 Task: Check the sale-to-list ratio of new carpet in the last 5 years.
Action: Mouse moved to (1111, 242)
Screenshot: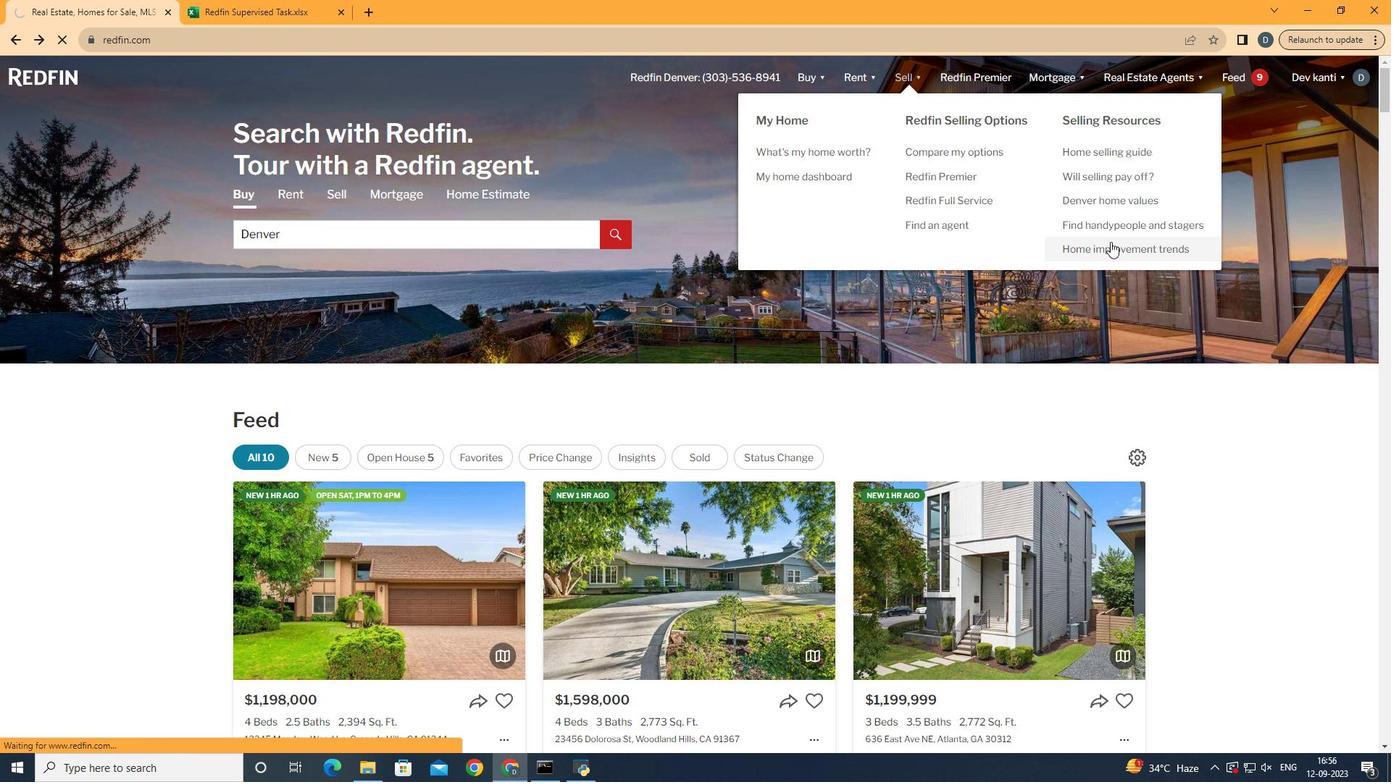 
Action: Mouse pressed left at (1111, 242)
Screenshot: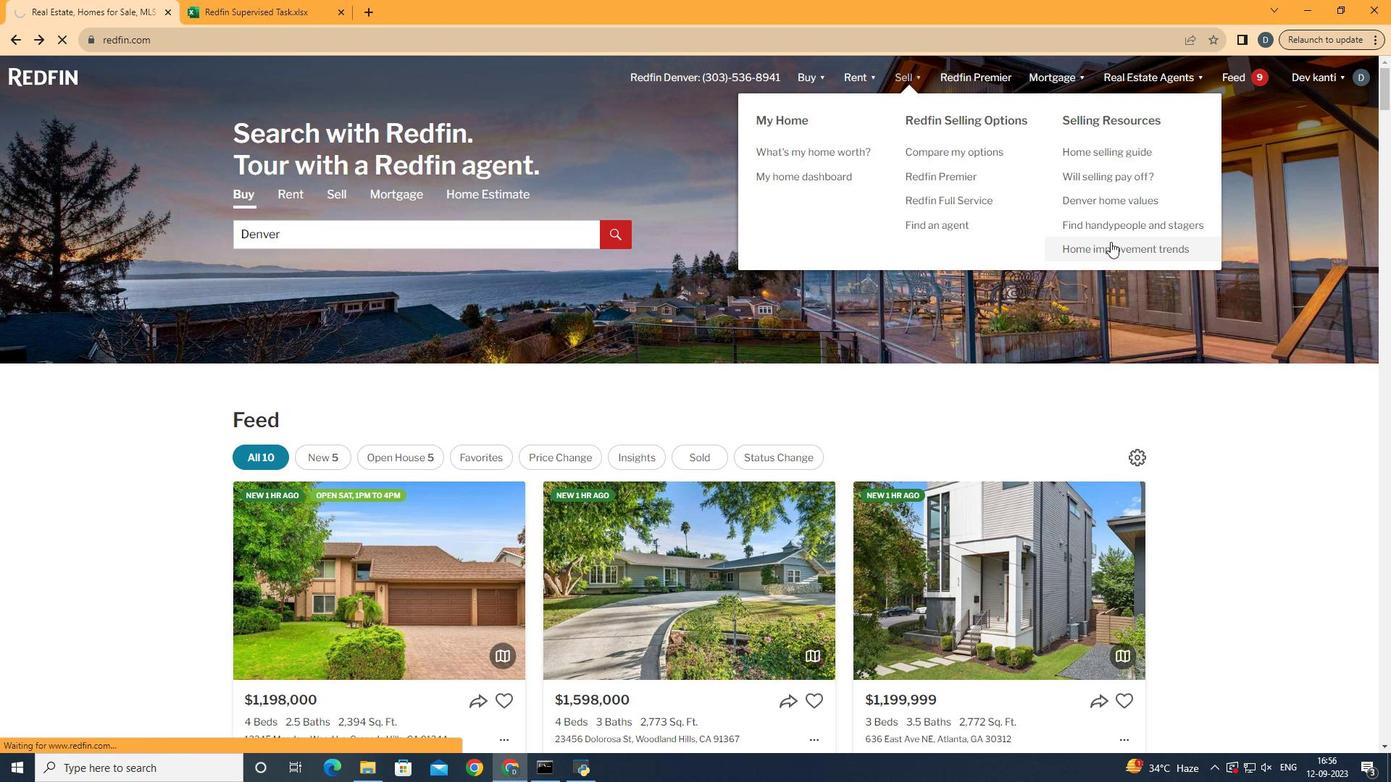 
Action: Mouse moved to (342, 281)
Screenshot: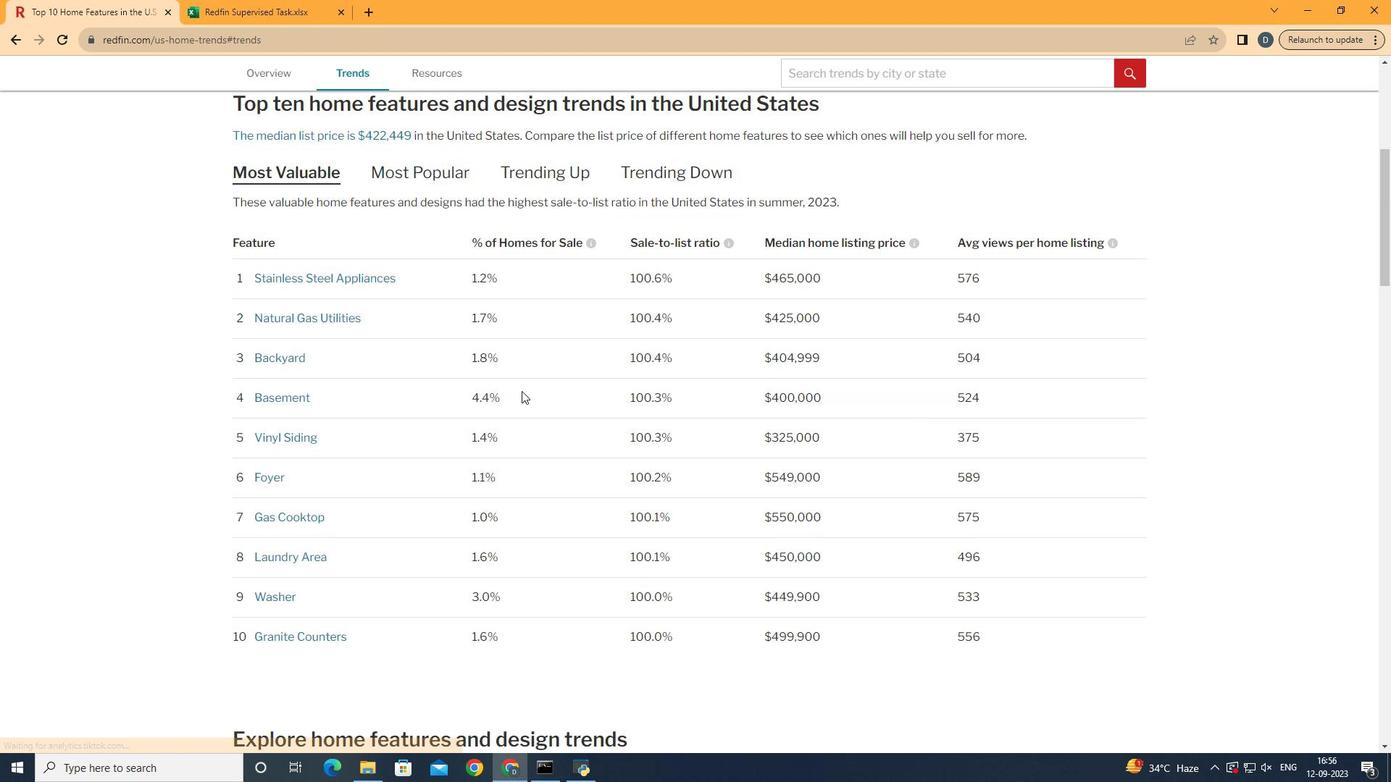 
Action: Mouse pressed left at (342, 281)
Screenshot: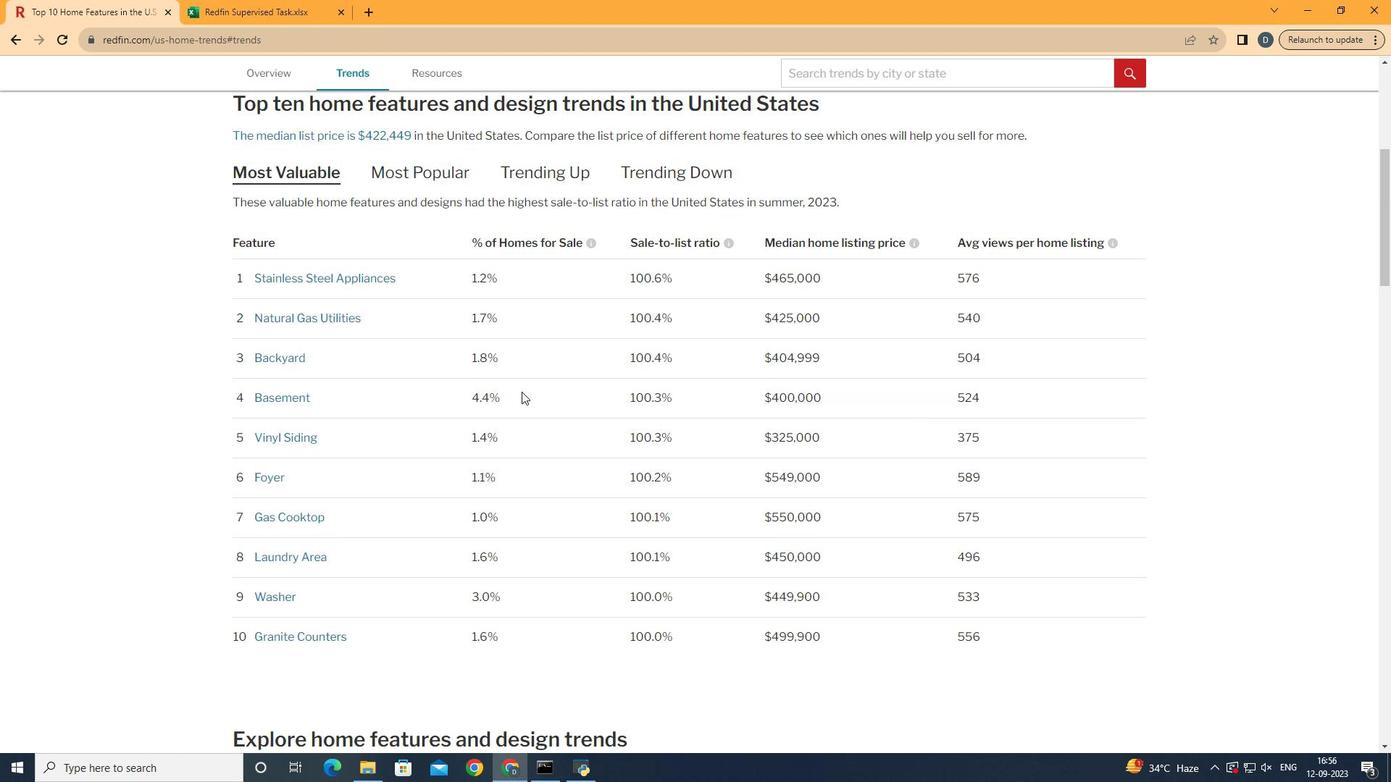 
Action: Mouse moved to (521, 392)
Screenshot: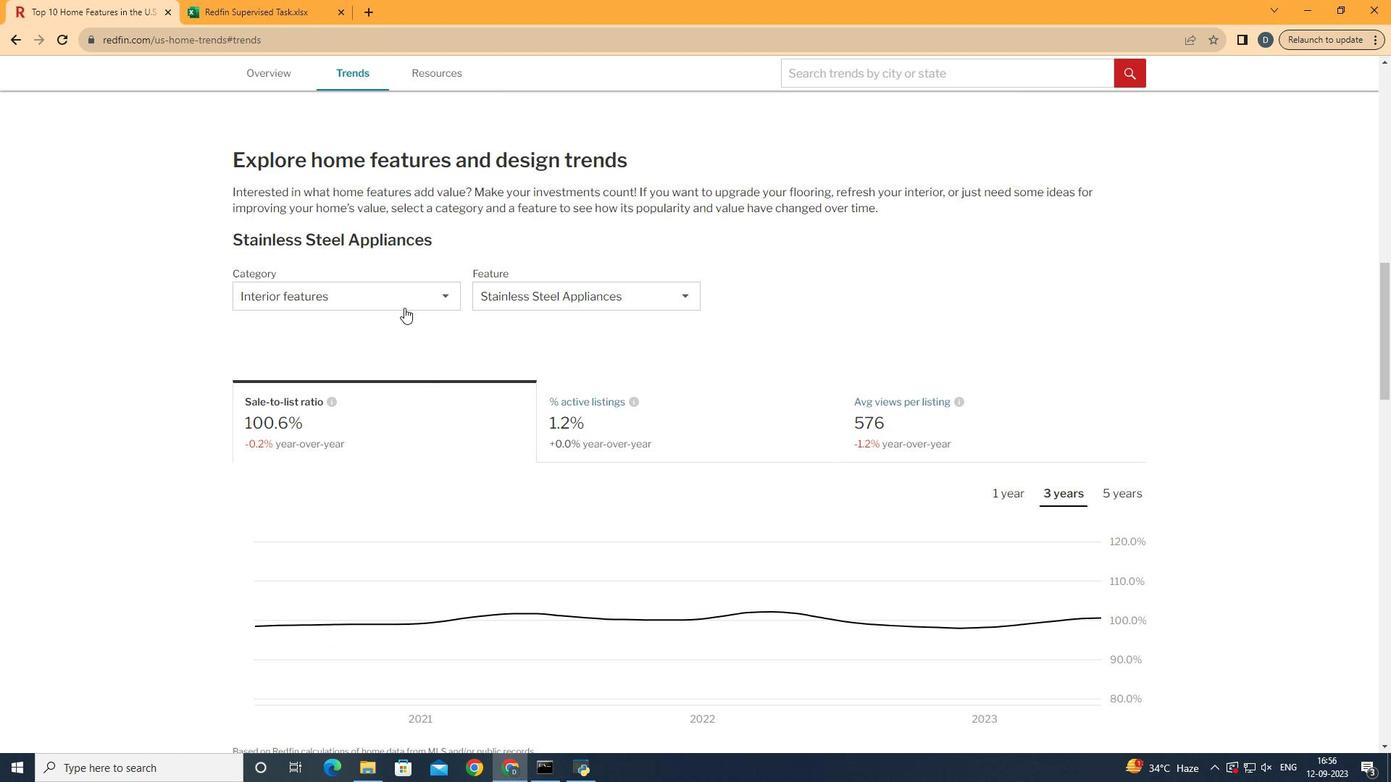 
Action: Mouse scrolled (521, 391) with delta (0, 0)
Screenshot: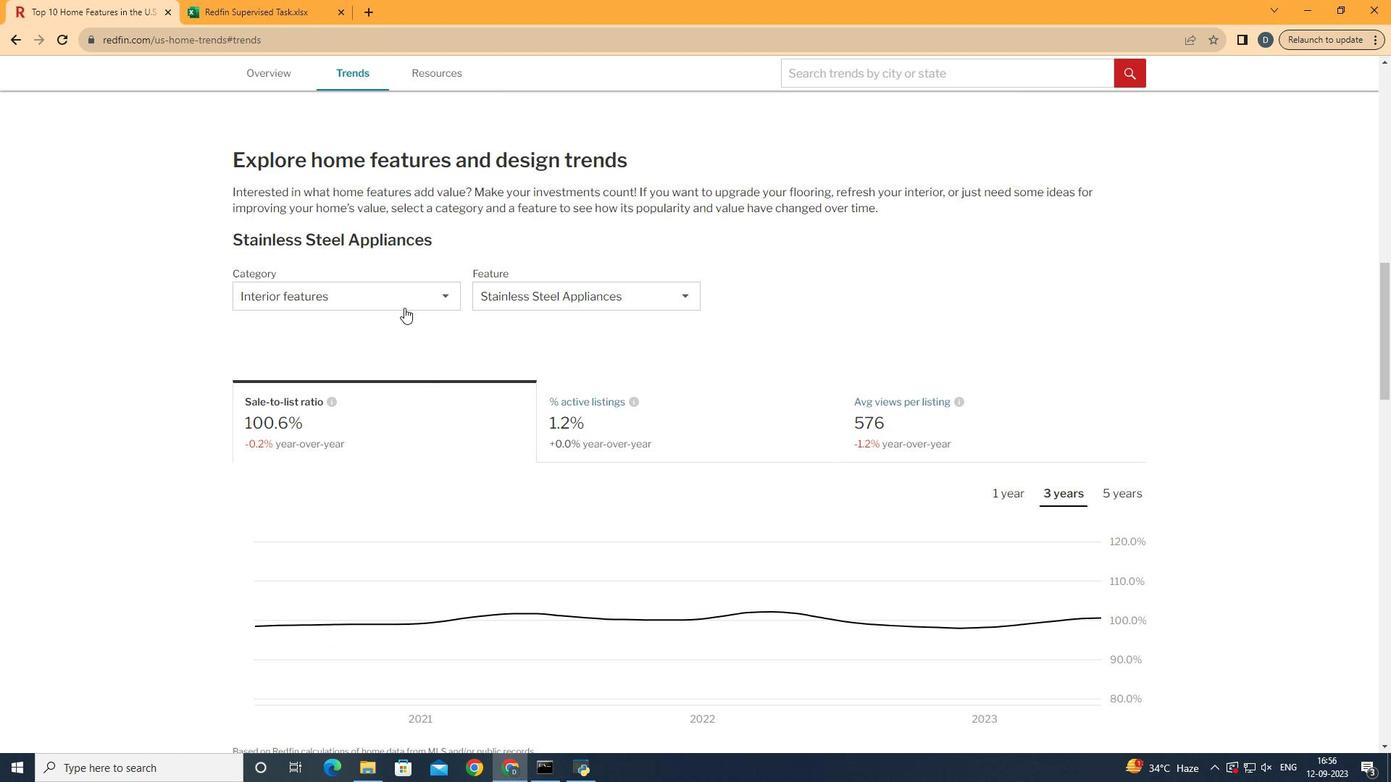
Action: Mouse moved to (524, 393)
Screenshot: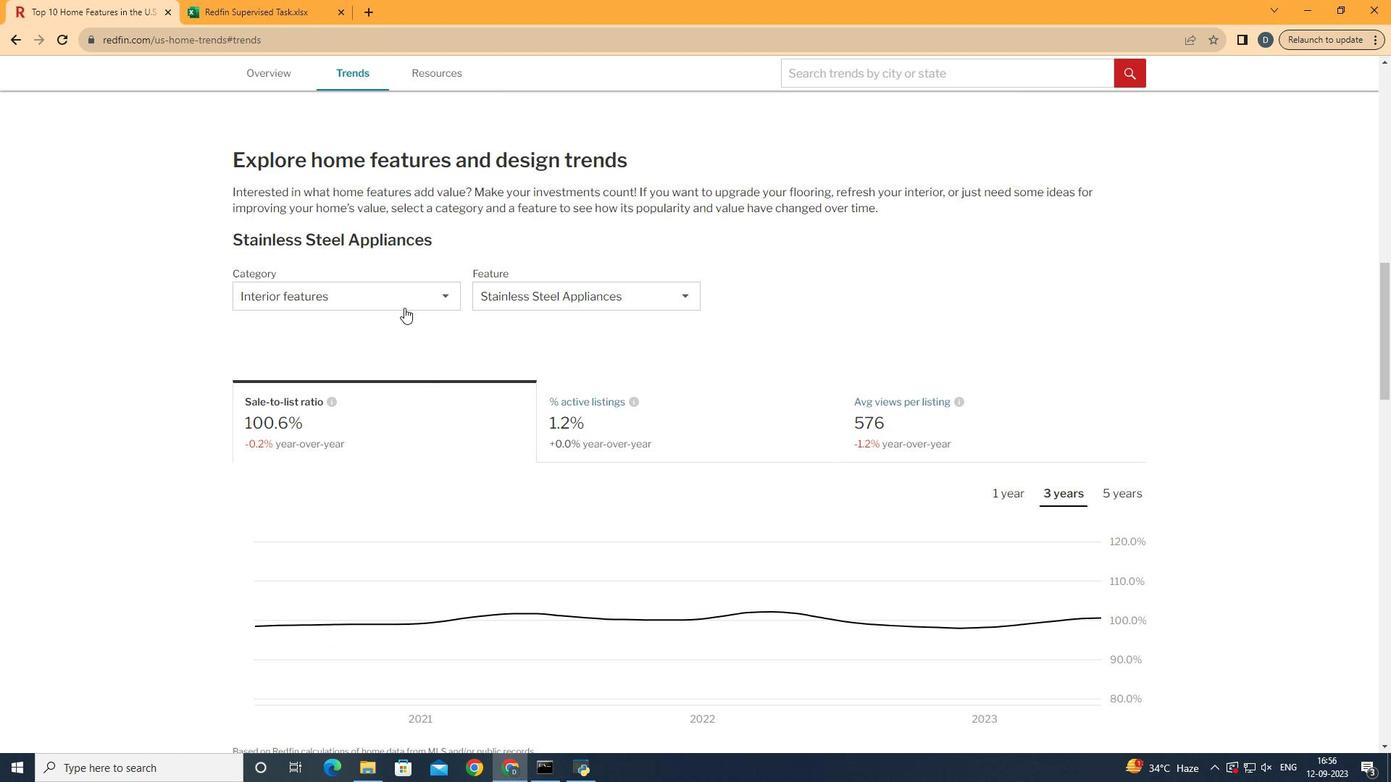 
Action: Mouse scrolled (524, 392) with delta (0, 0)
Screenshot: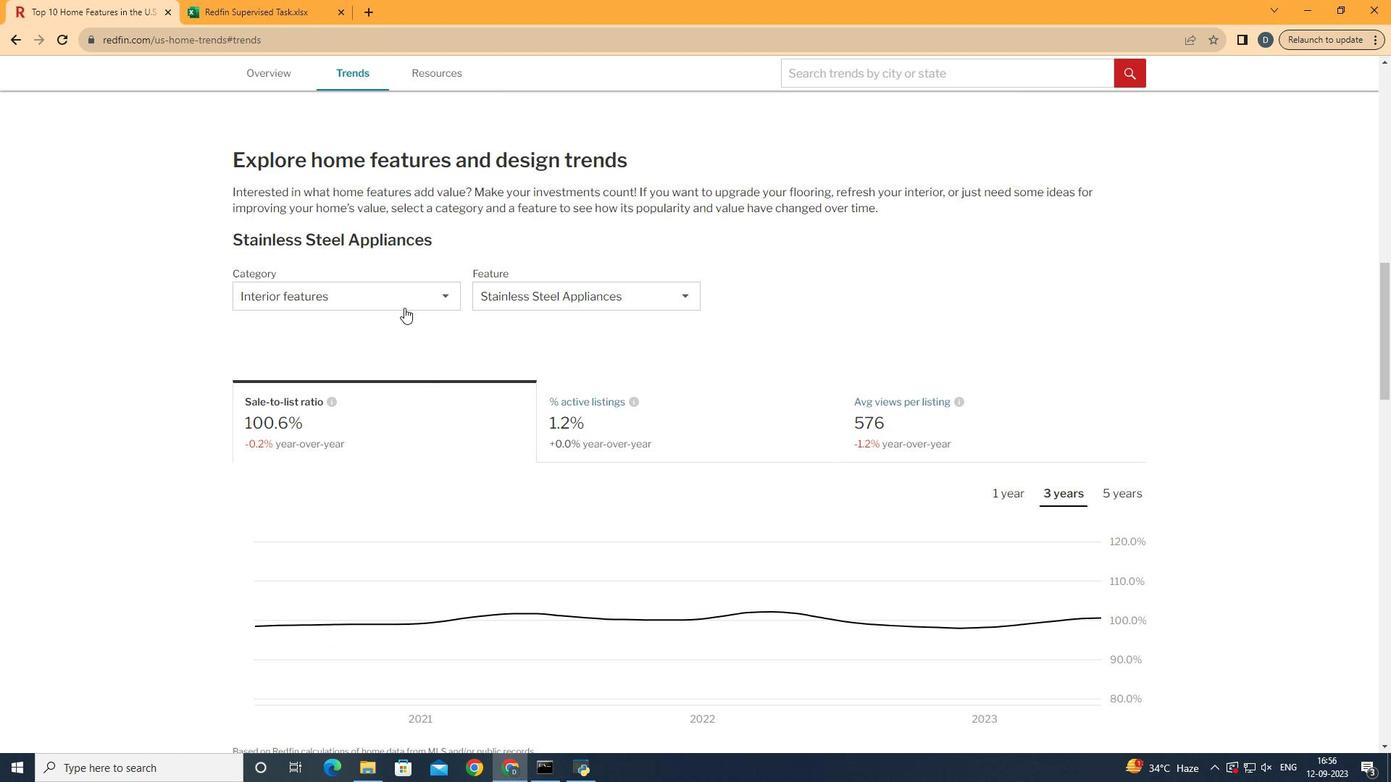 
Action: Mouse moved to (527, 396)
Screenshot: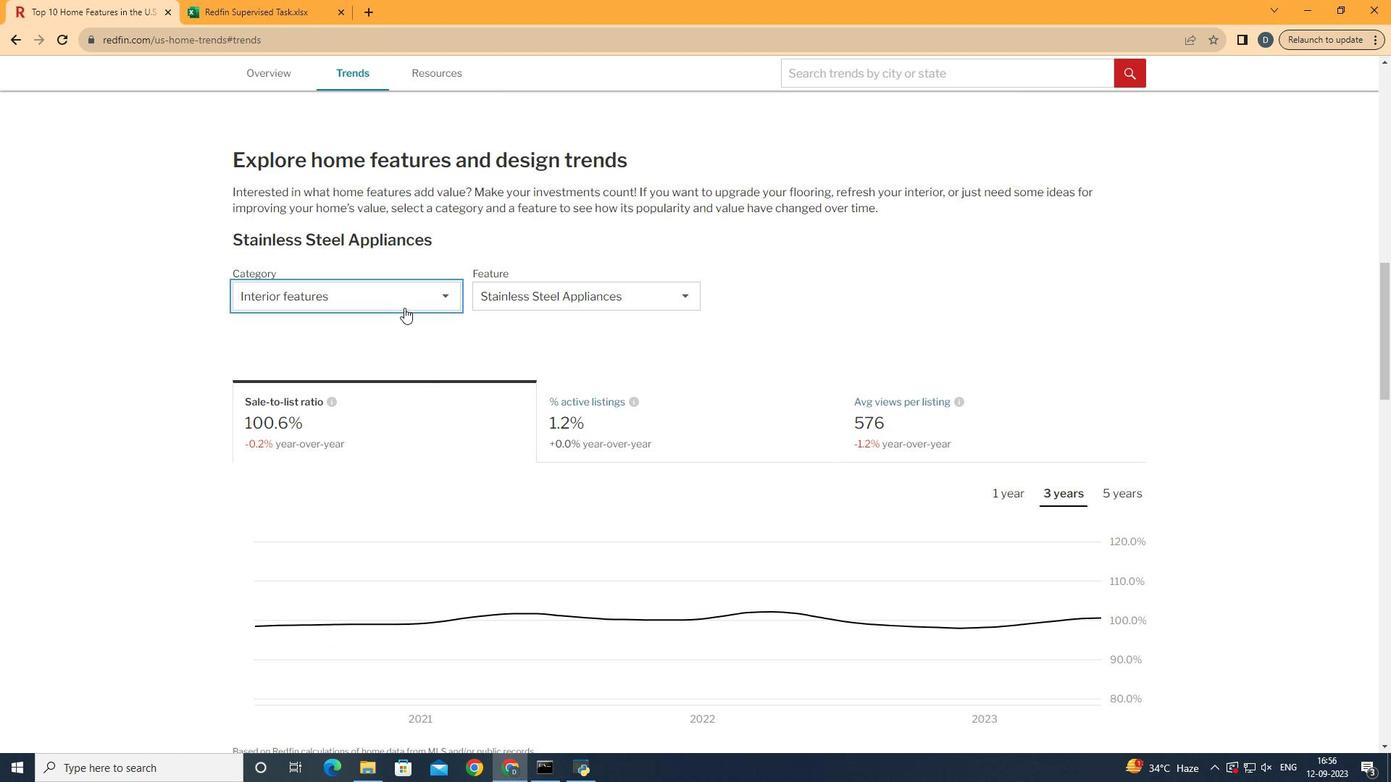 
Action: Mouse scrolled (527, 395) with delta (0, 0)
Screenshot: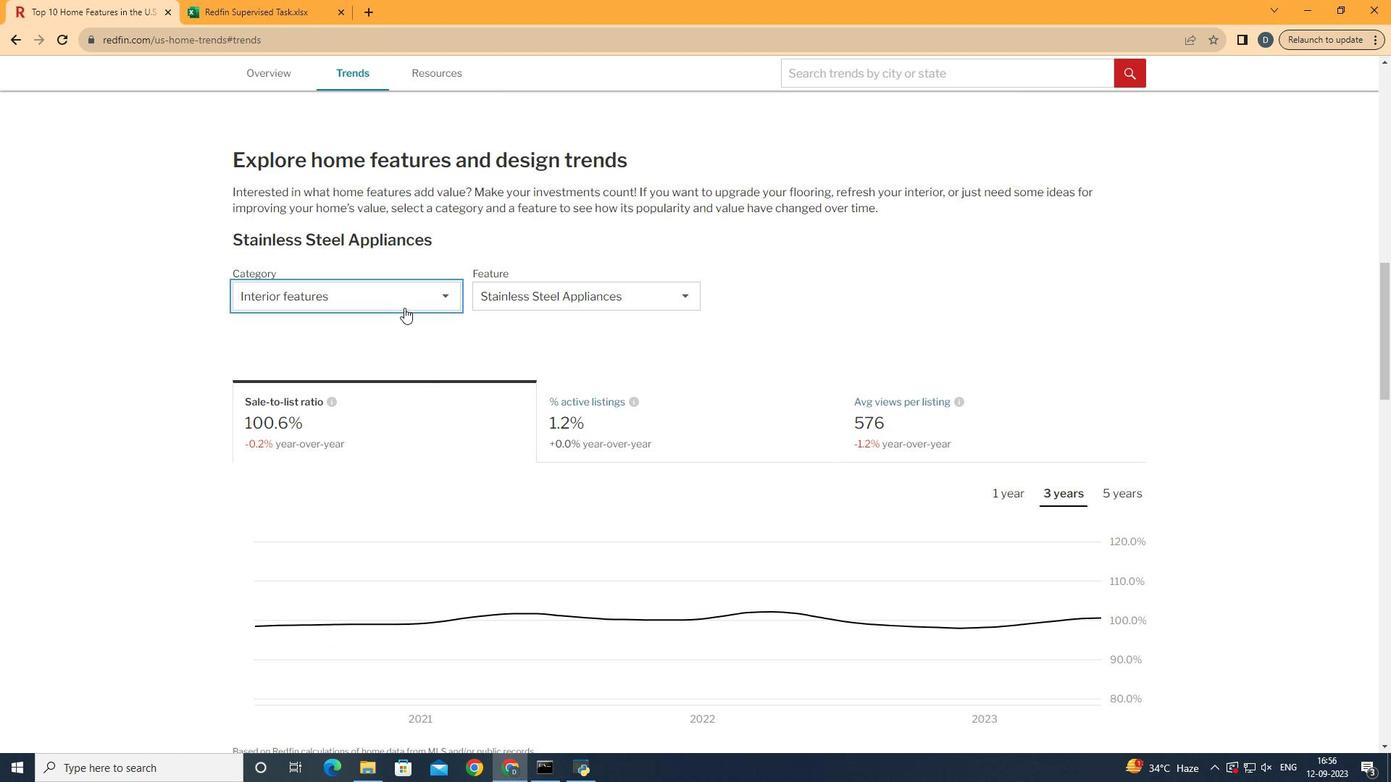 
Action: Mouse moved to (528, 397)
Screenshot: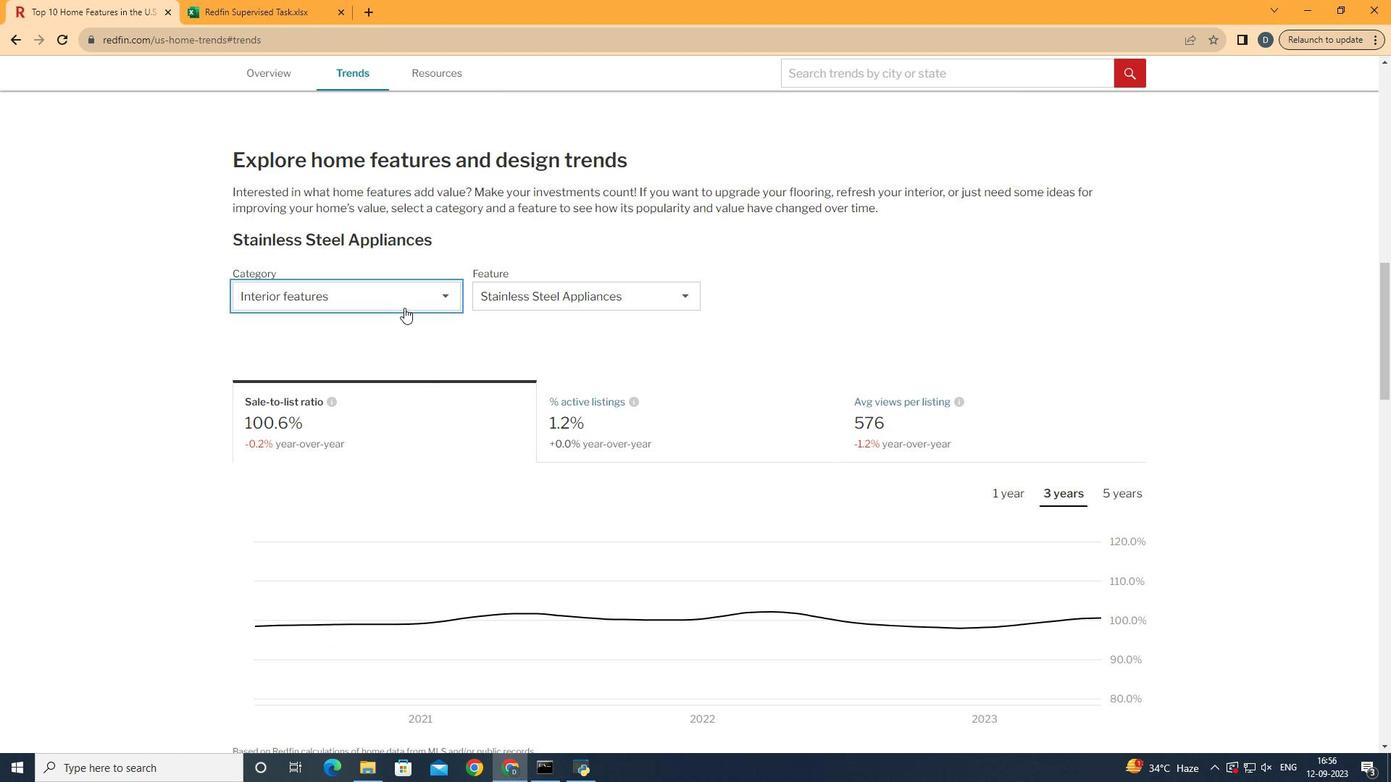
Action: Mouse scrolled (528, 396) with delta (0, 0)
Screenshot: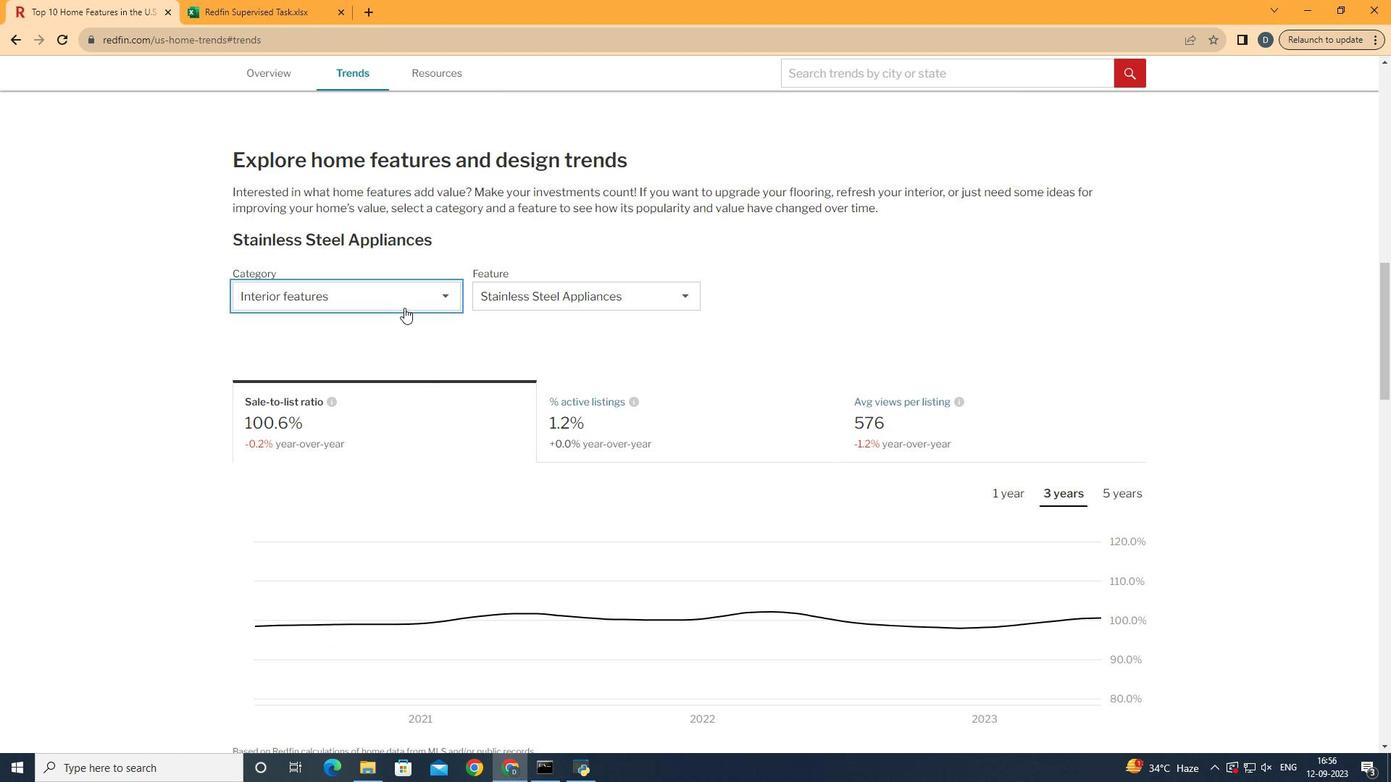 
Action: Mouse moved to (529, 397)
Screenshot: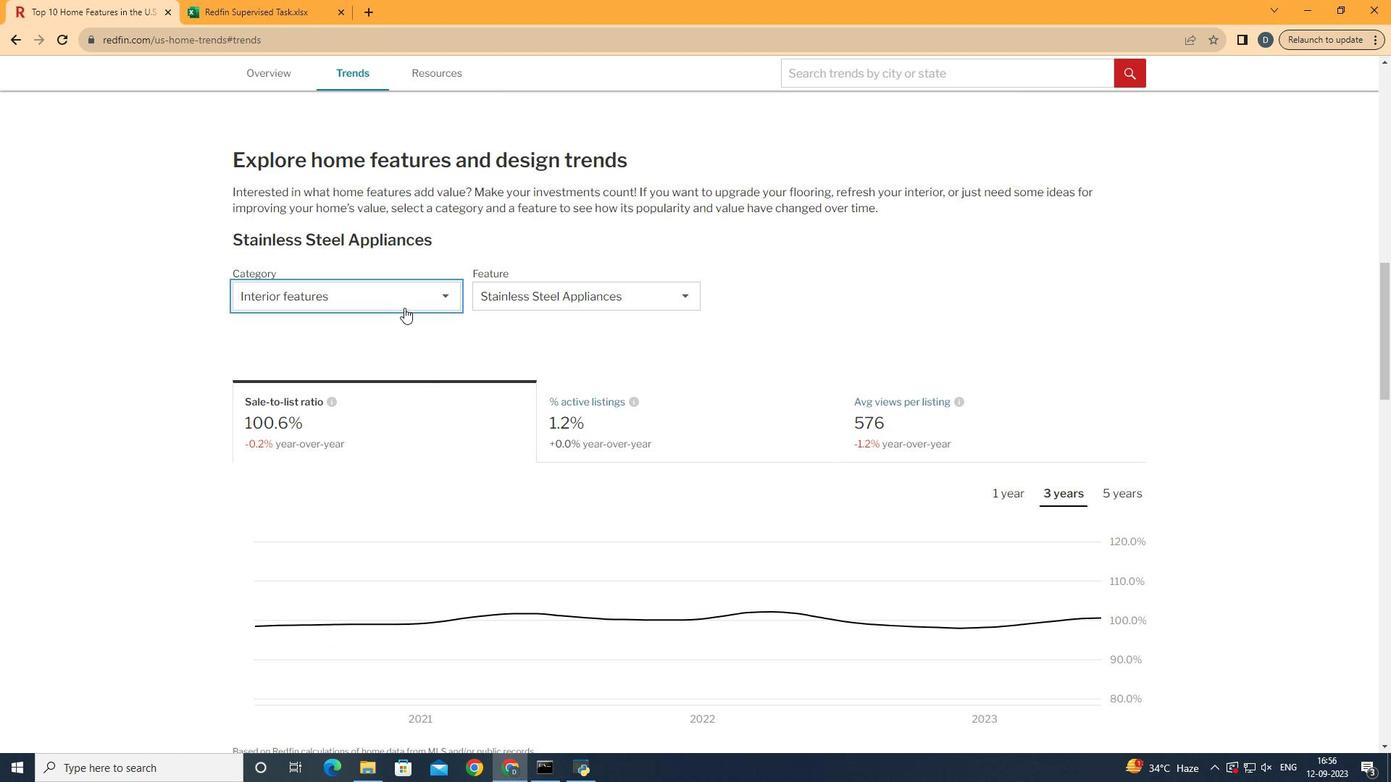 
Action: Mouse scrolled (529, 397) with delta (0, 0)
Screenshot: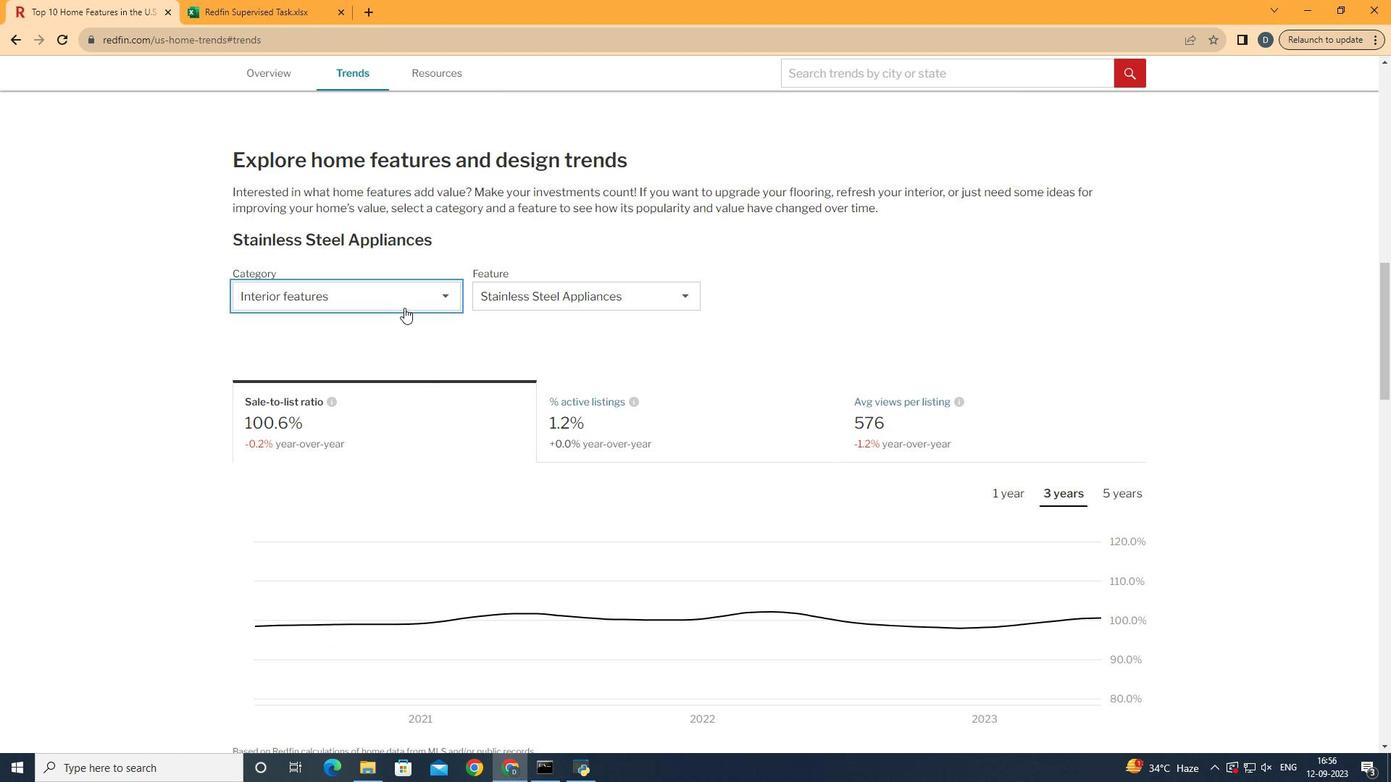 
Action: Mouse scrolled (529, 397) with delta (0, 0)
Screenshot: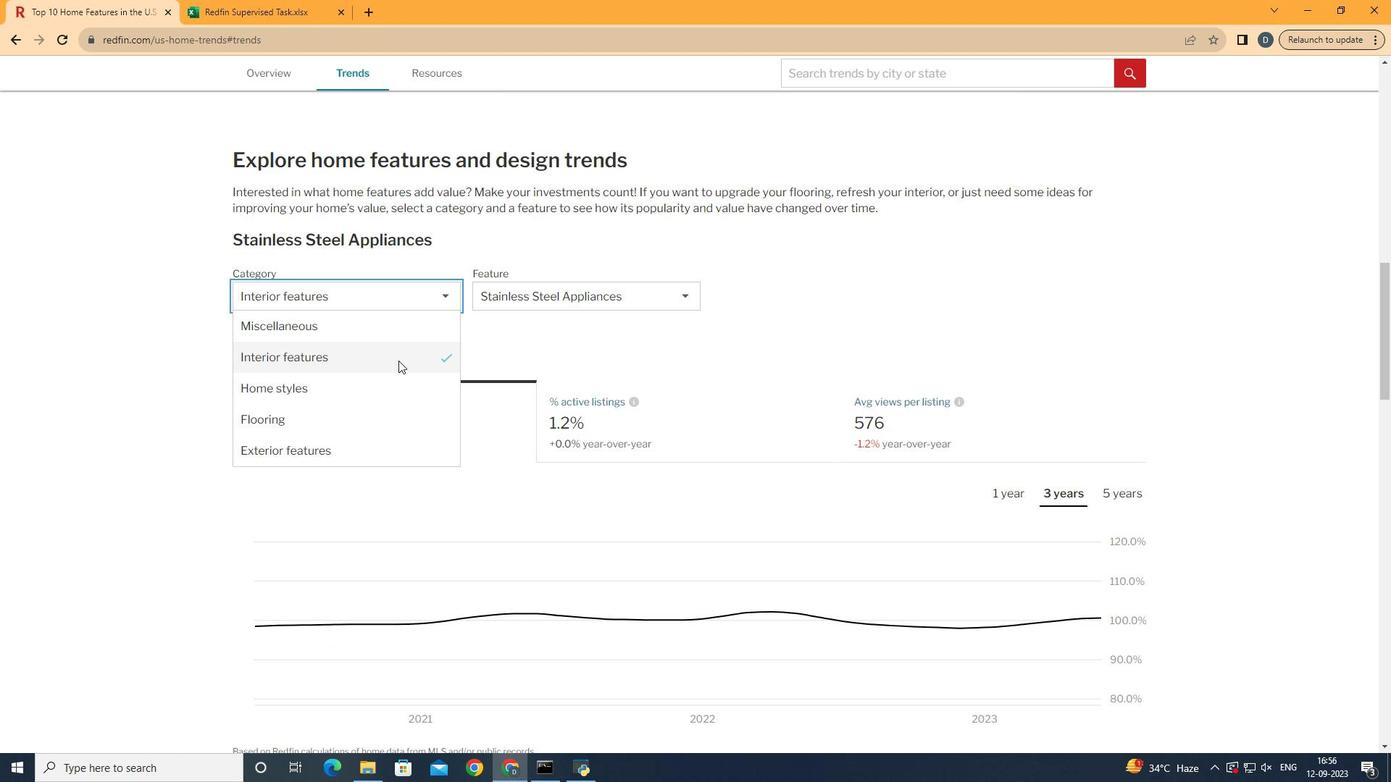 
Action: Mouse scrolled (529, 397) with delta (0, 0)
Screenshot: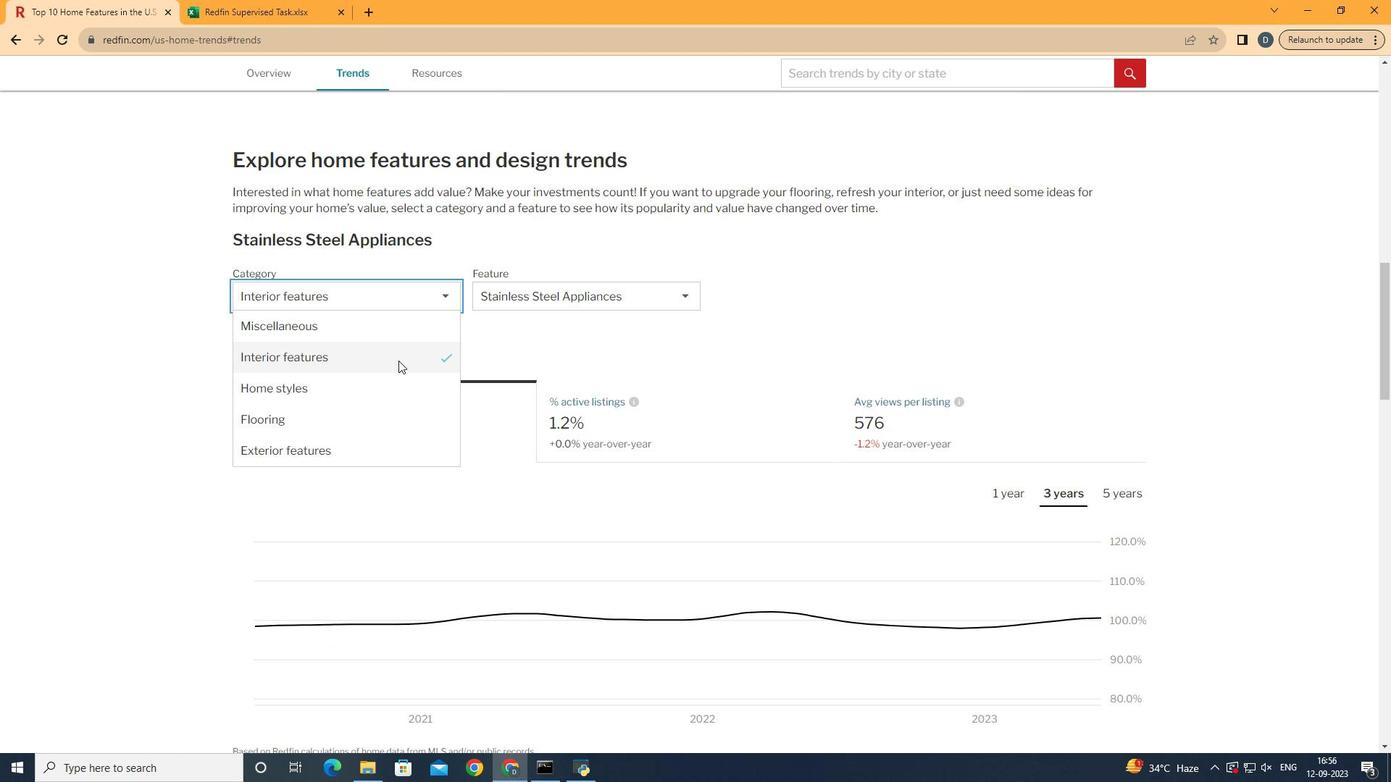 
Action: Mouse scrolled (529, 397) with delta (0, 0)
Screenshot: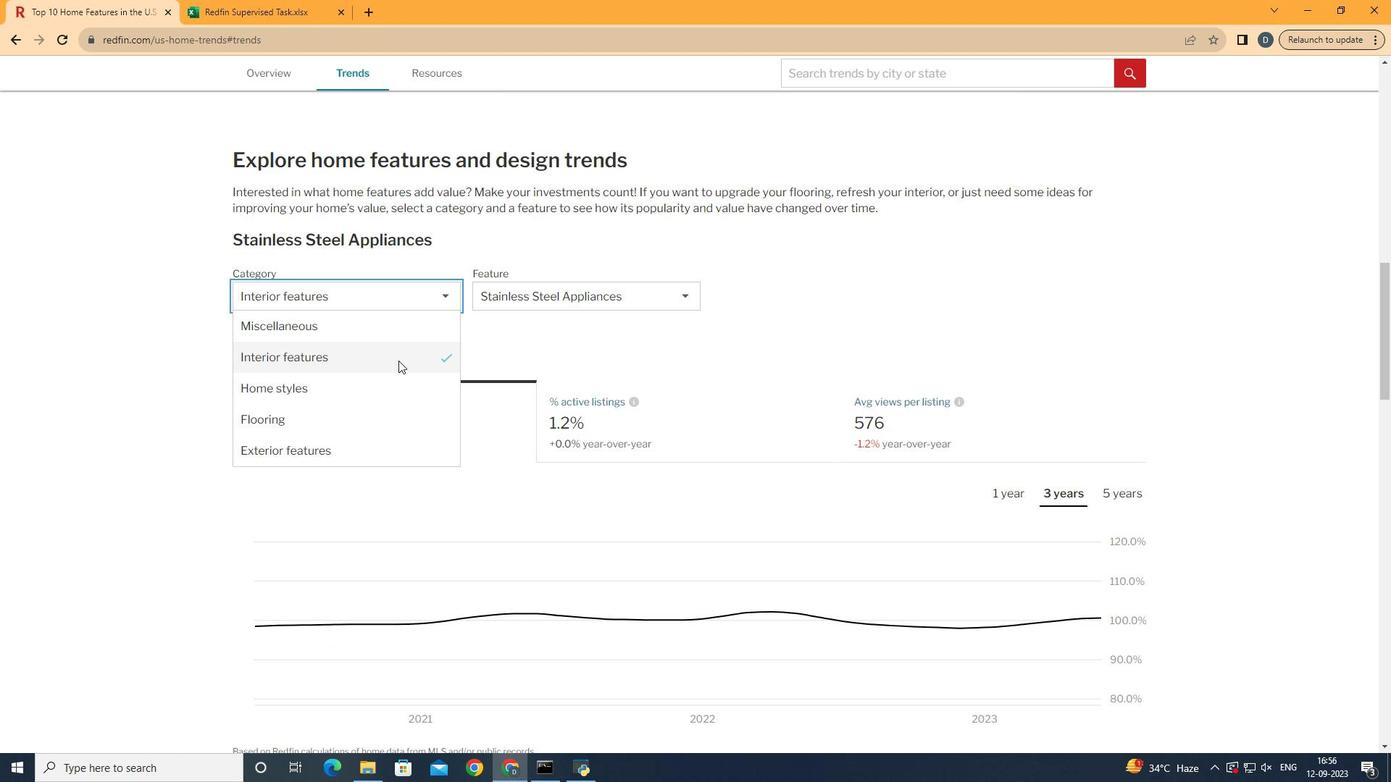 
Action: Mouse moved to (404, 308)
Screenshot: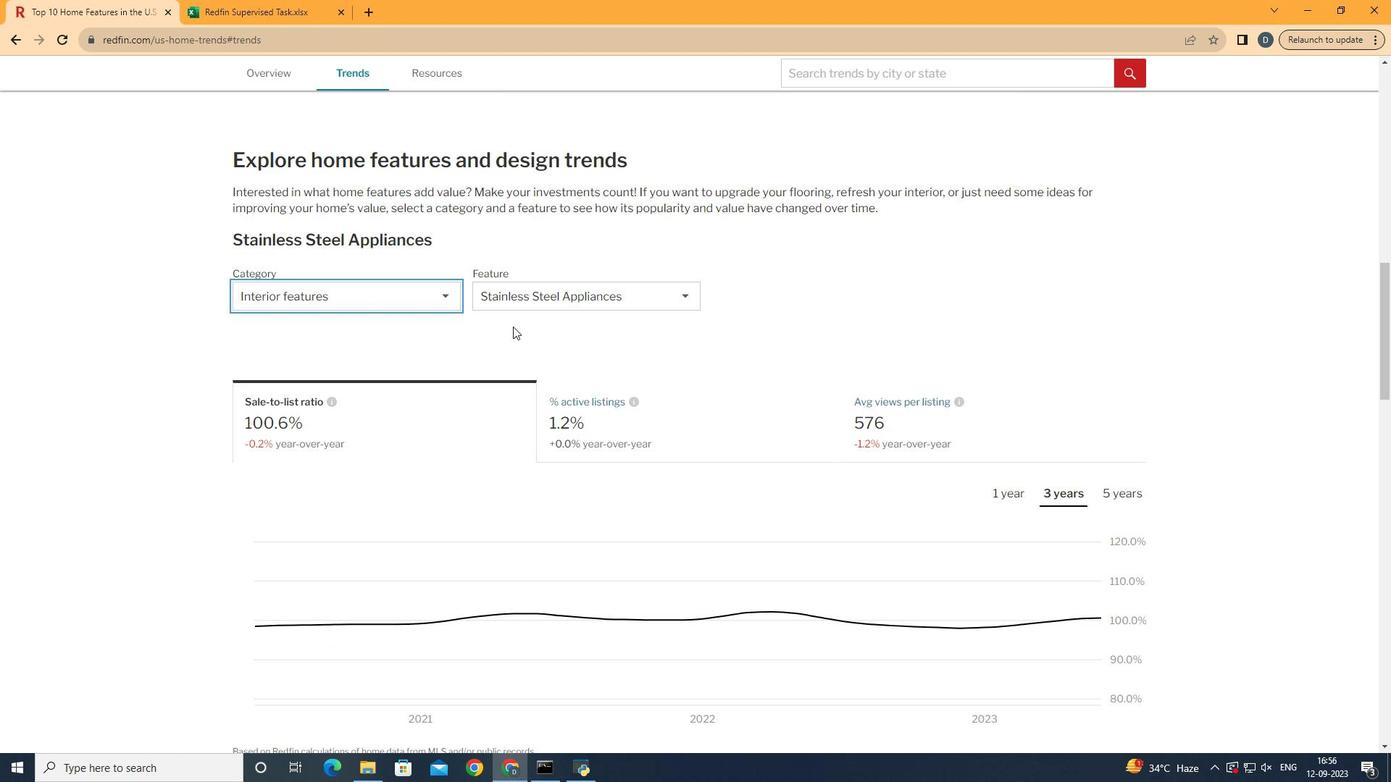 
Action: Mouse pressed left at (404, 308)
Screenshot: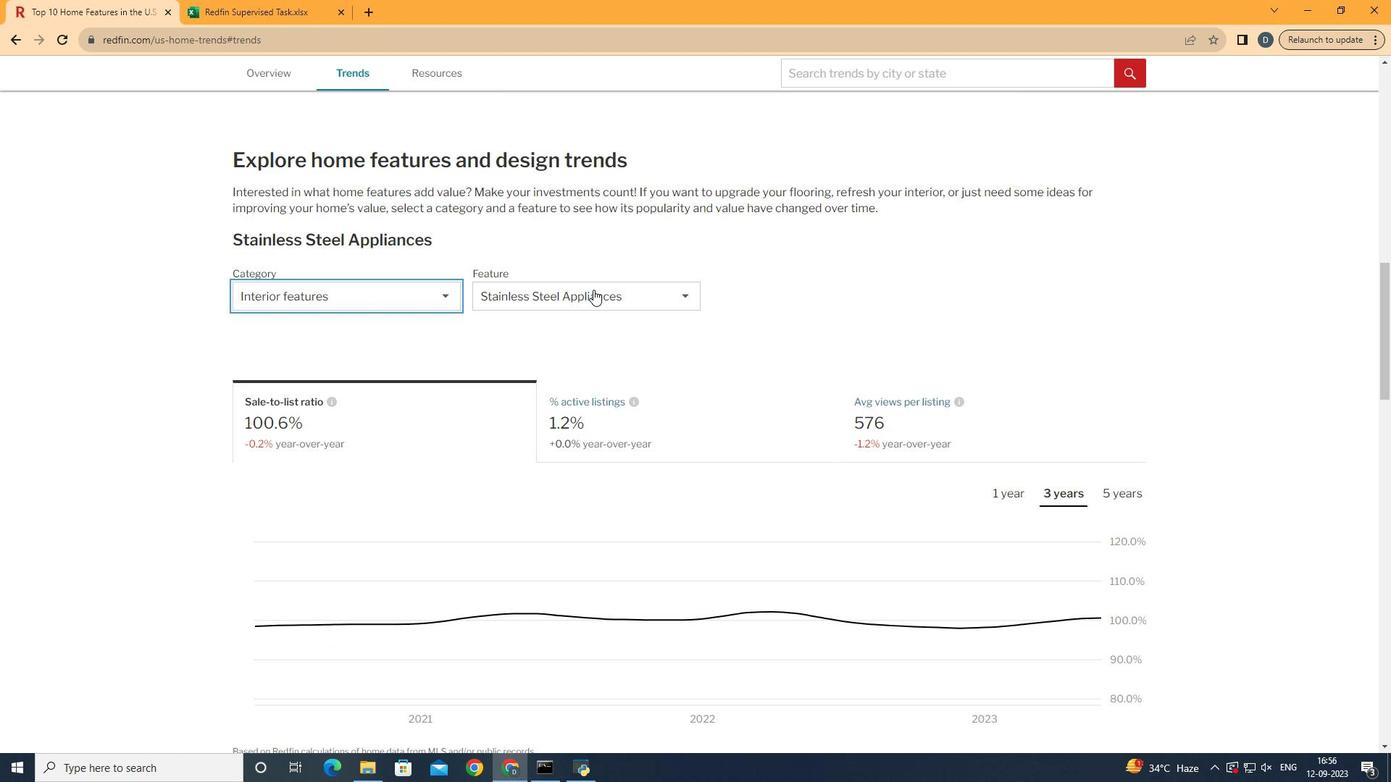
Action: Mouse moved to (398, 361)
Screenshot: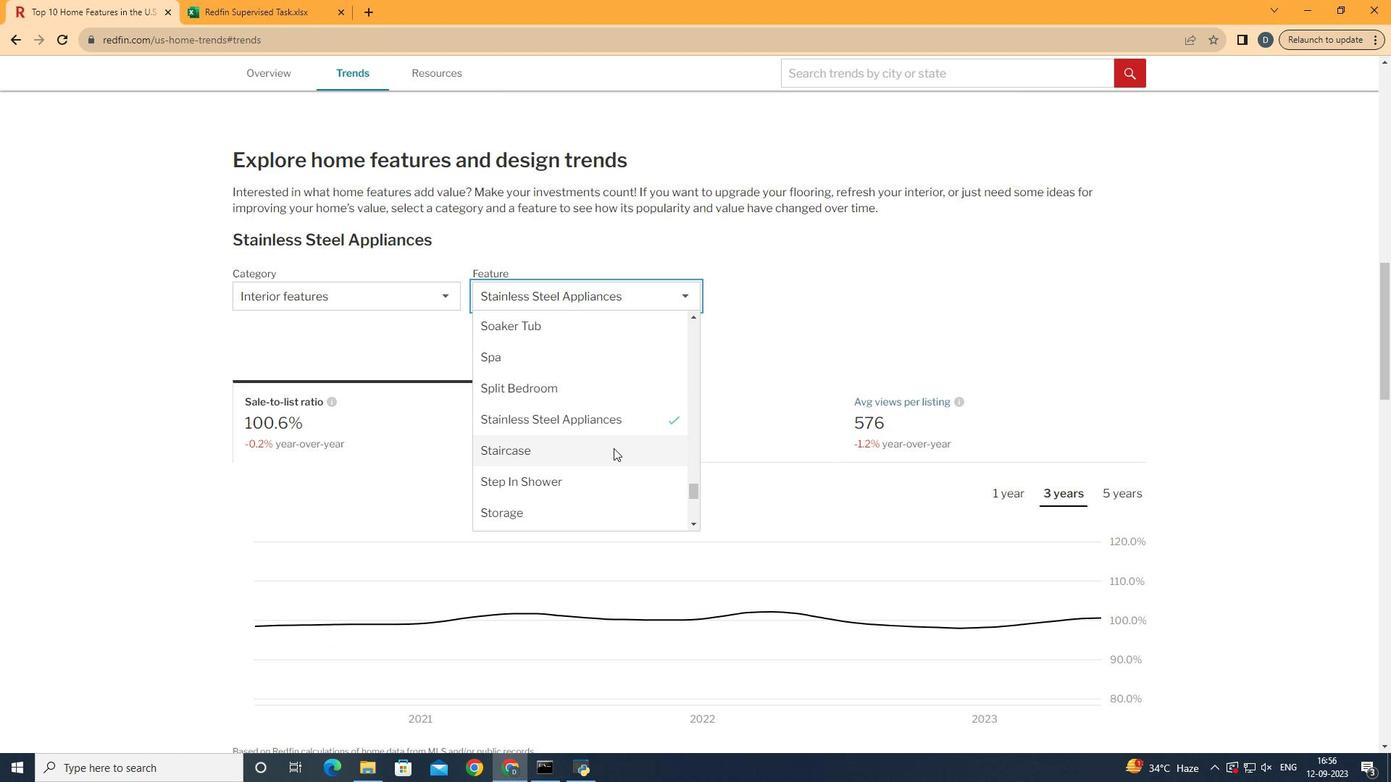 
Action: Mouse pressed left at (398, 361)
Screenshot: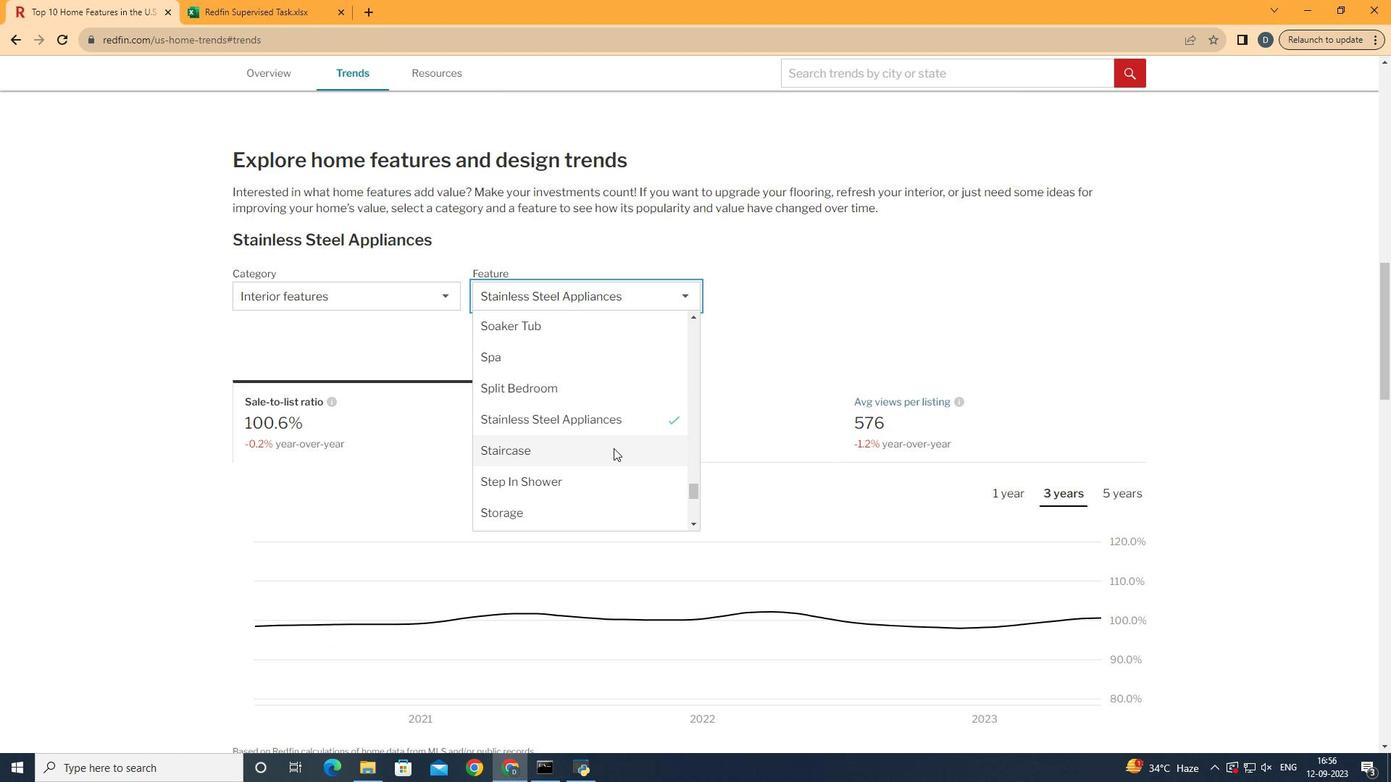 
Action: Mouse moved to (593, 289)
Screenshot: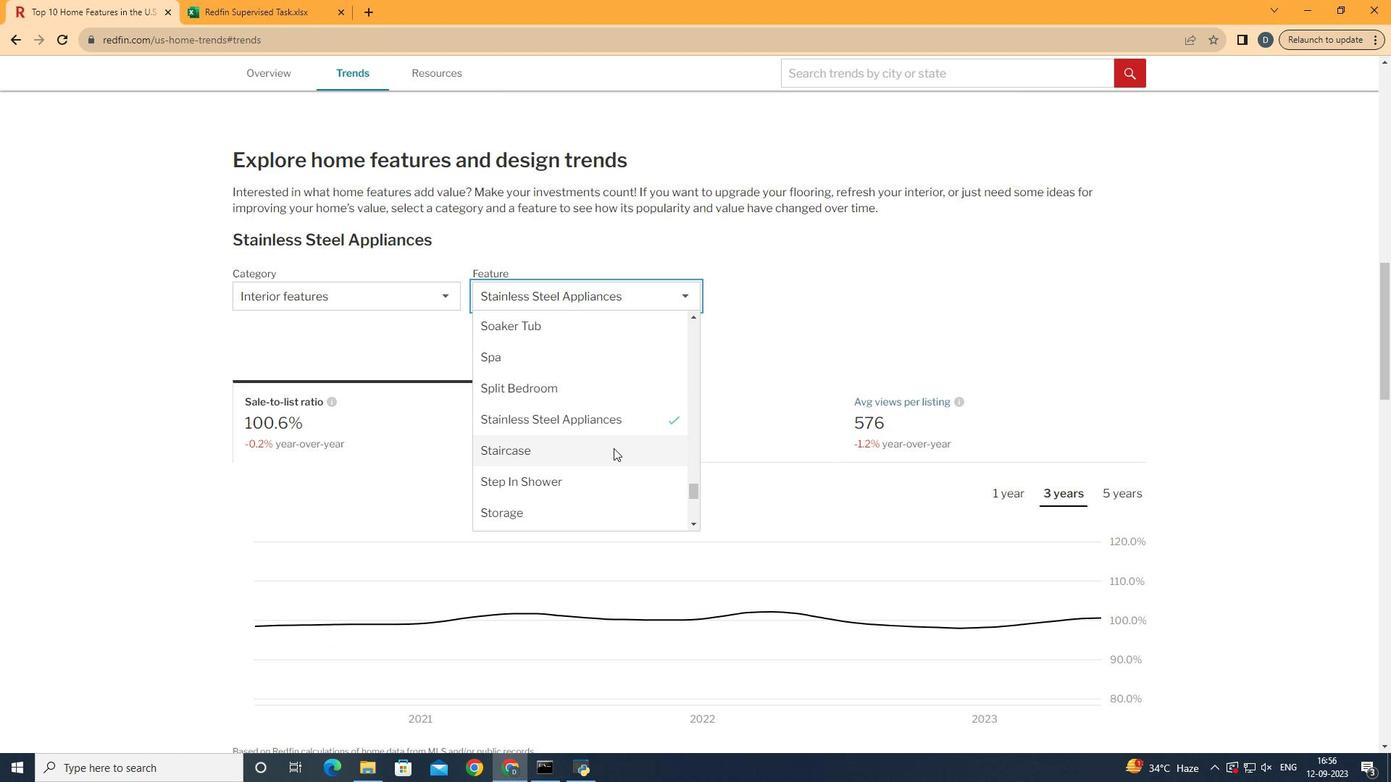 
Action: Mouse pressed left at (593, 289)
Screenshot: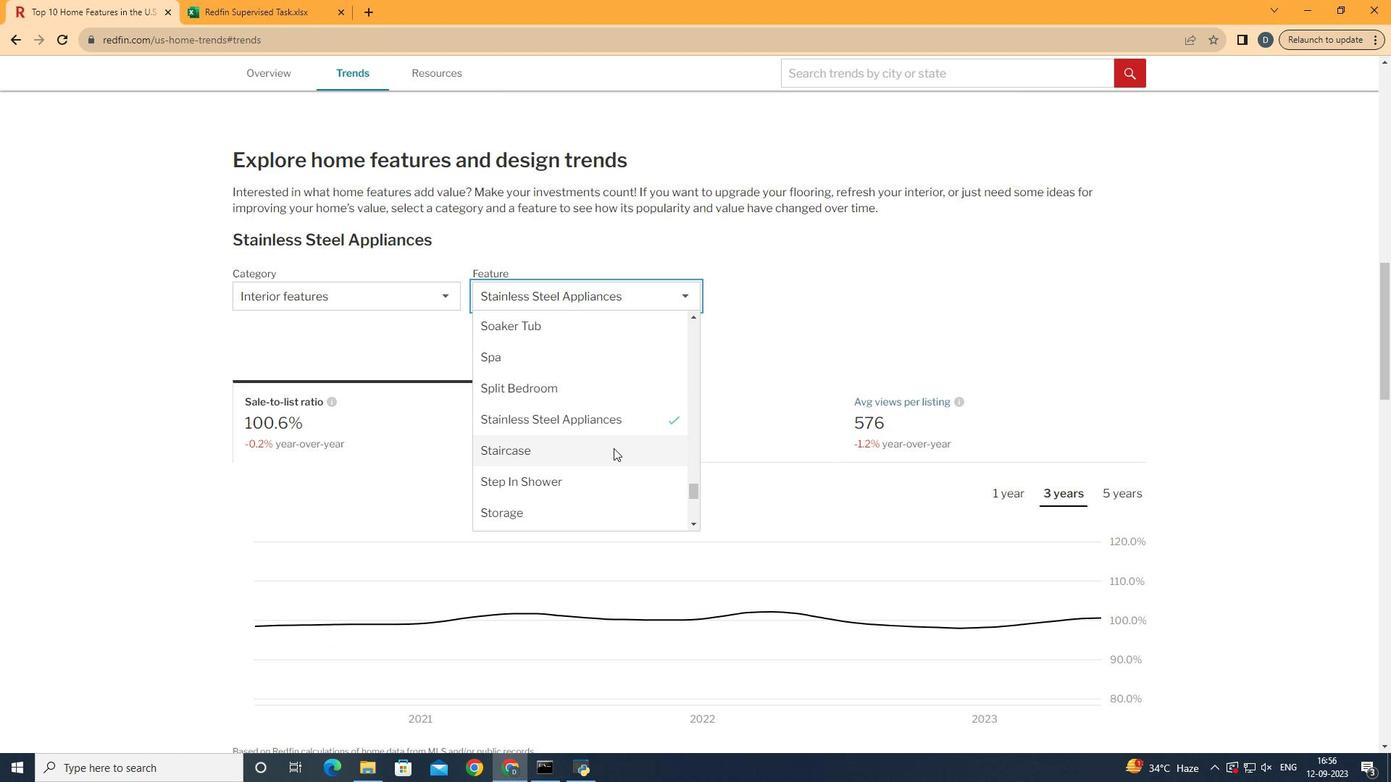 
Action: Mouse moved to (613, 448)
Screenshot: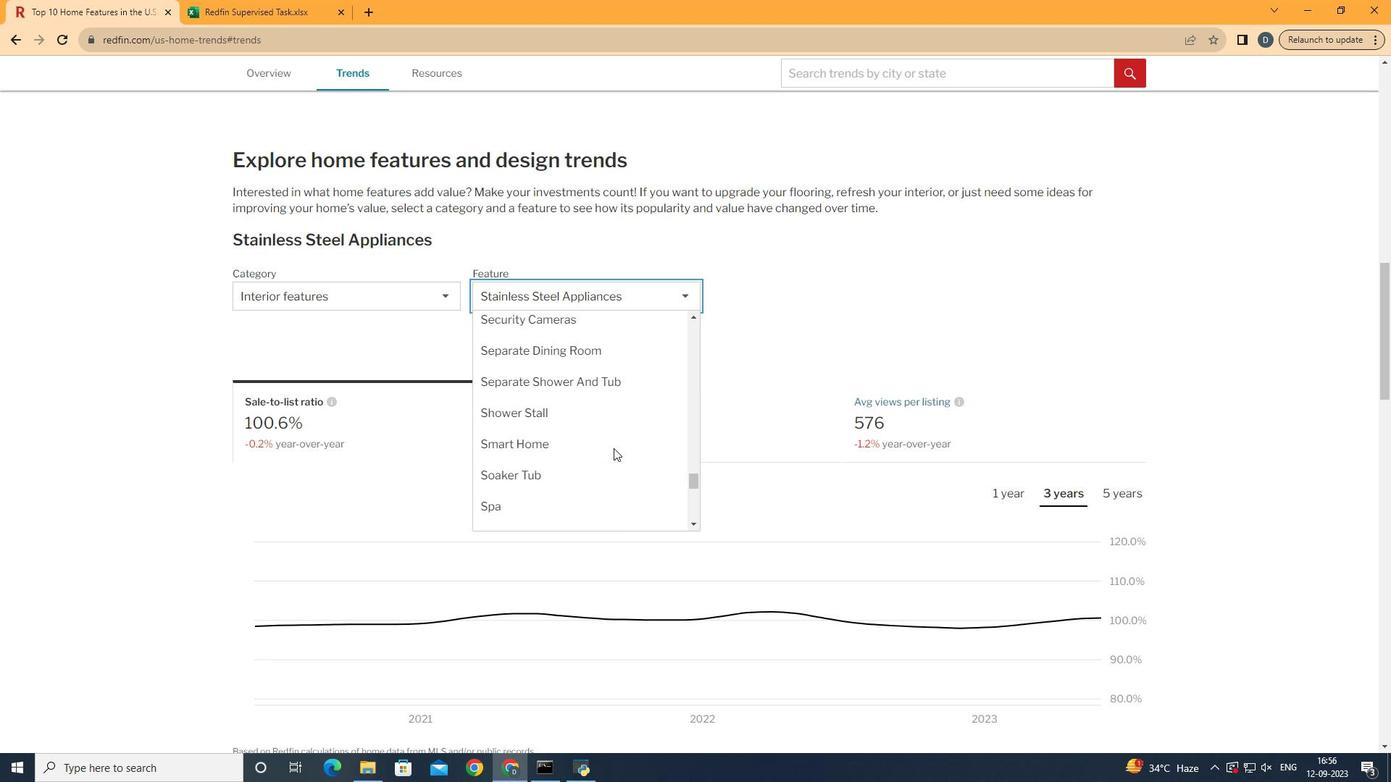 
Action: Mouse scrolled (613, 449) with delta (0, 0)
Screenshot: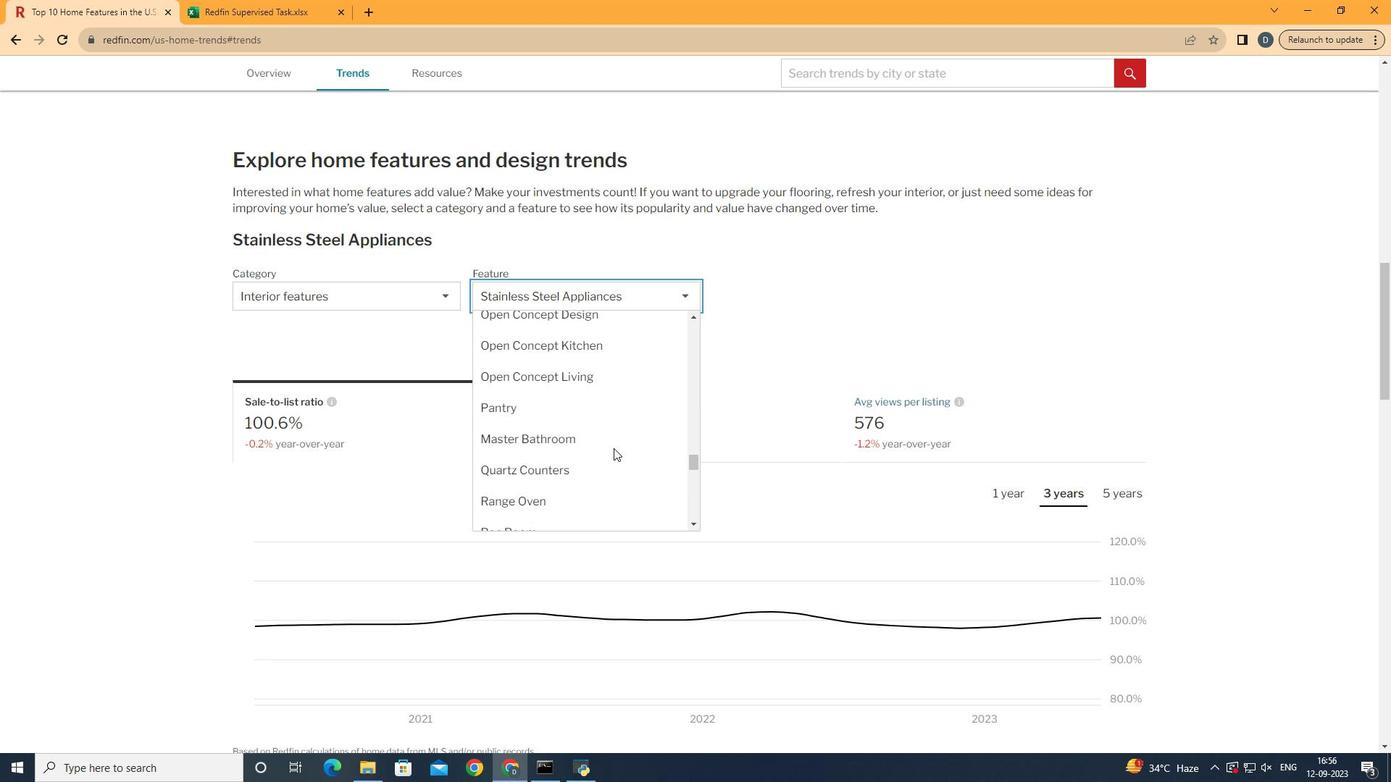 
Action: Mouse scrolled (613, 449) with delta (0, 0)
Screenshot: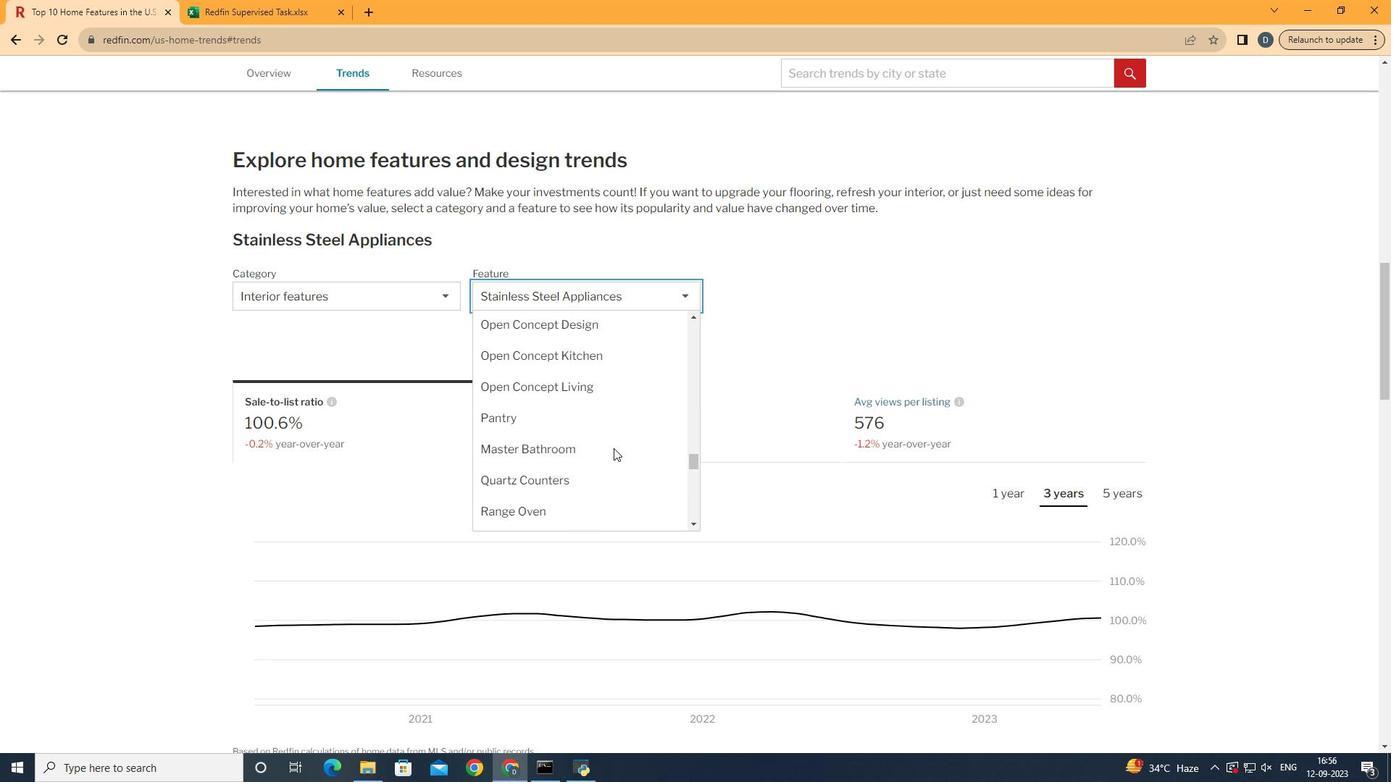 
Action: Mouse scrolled (613, 449) with delta (0, 0)
Screenshot: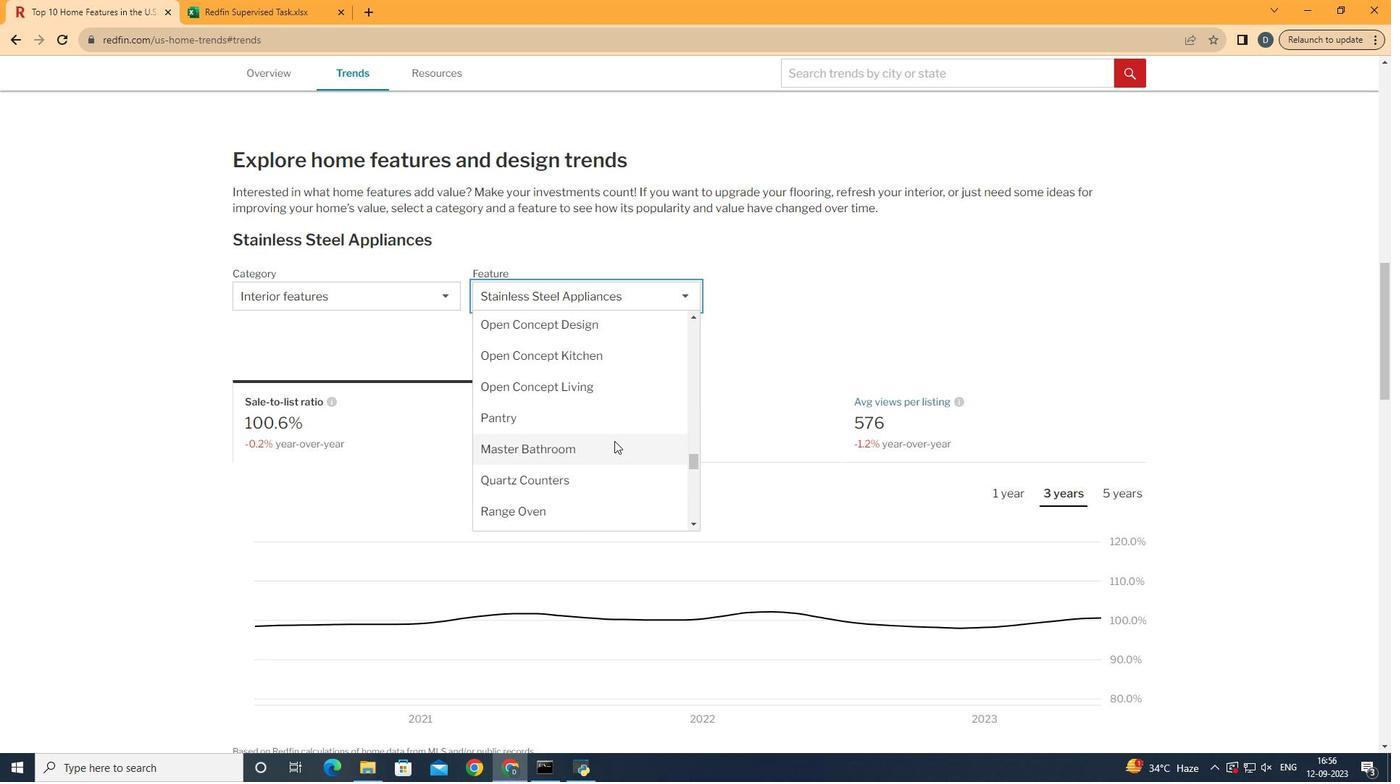 
Action: Mouse scrolled (613, 449) with delta (0, 0)
Screenshot: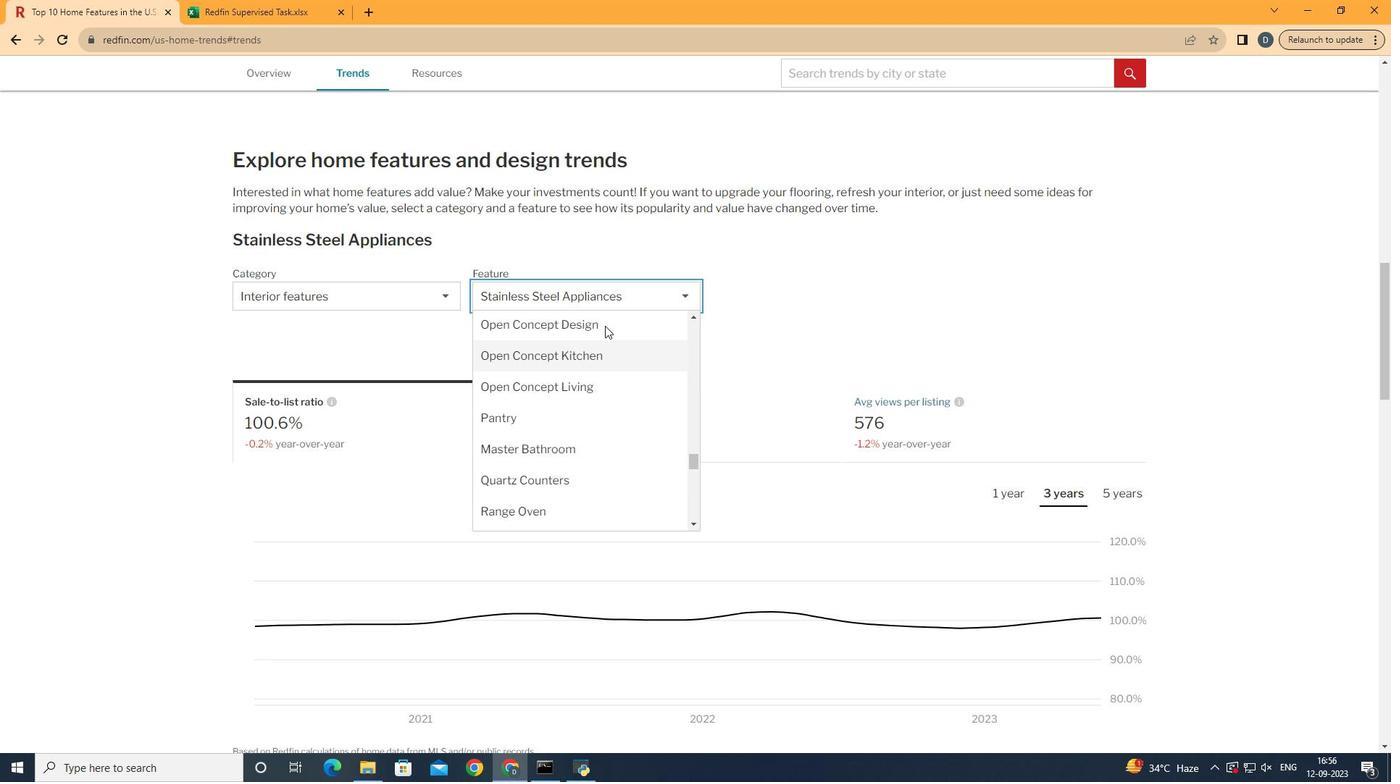 
Action: Mouse scrolled (613, 449) with delta (0, 0)
Screenshot: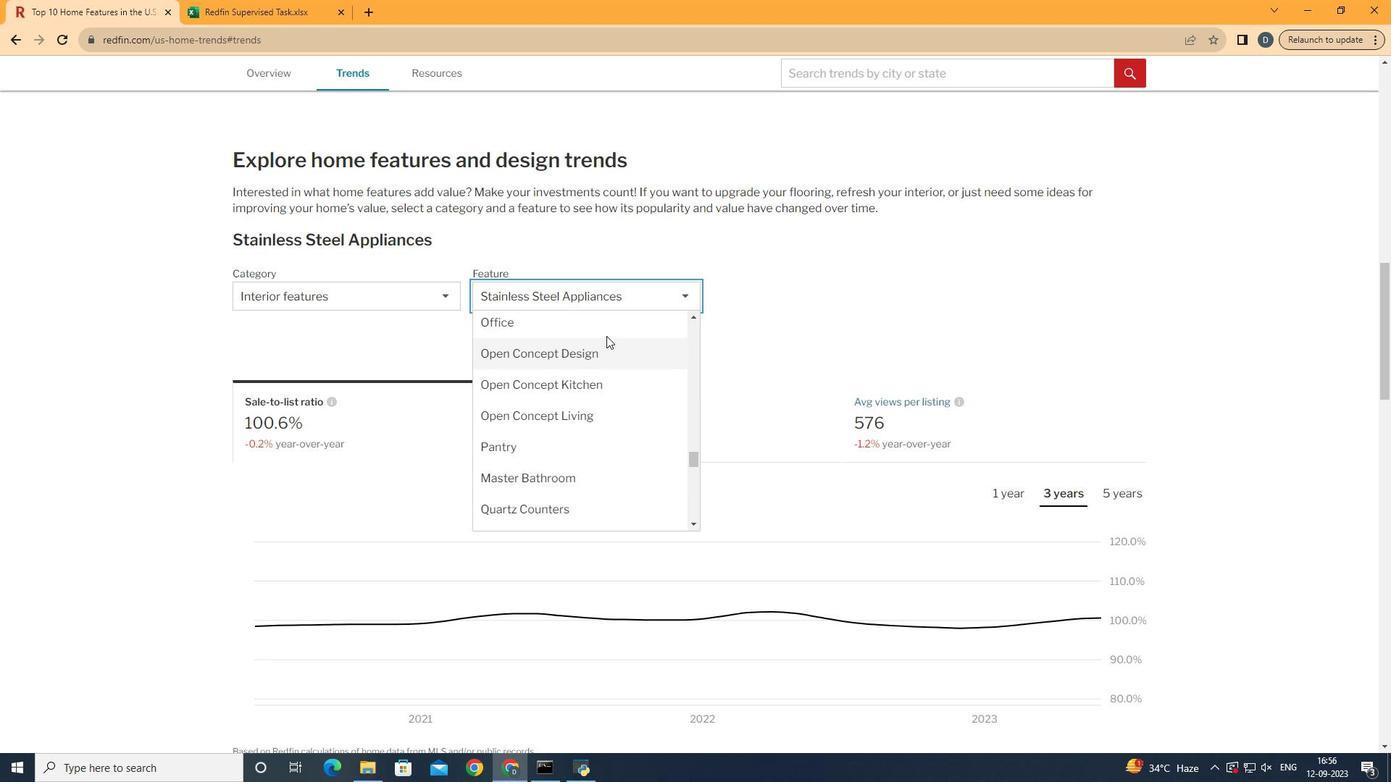 
Action: Mouse scrolled (613, 449) with delta (0, 0)
Screenshot: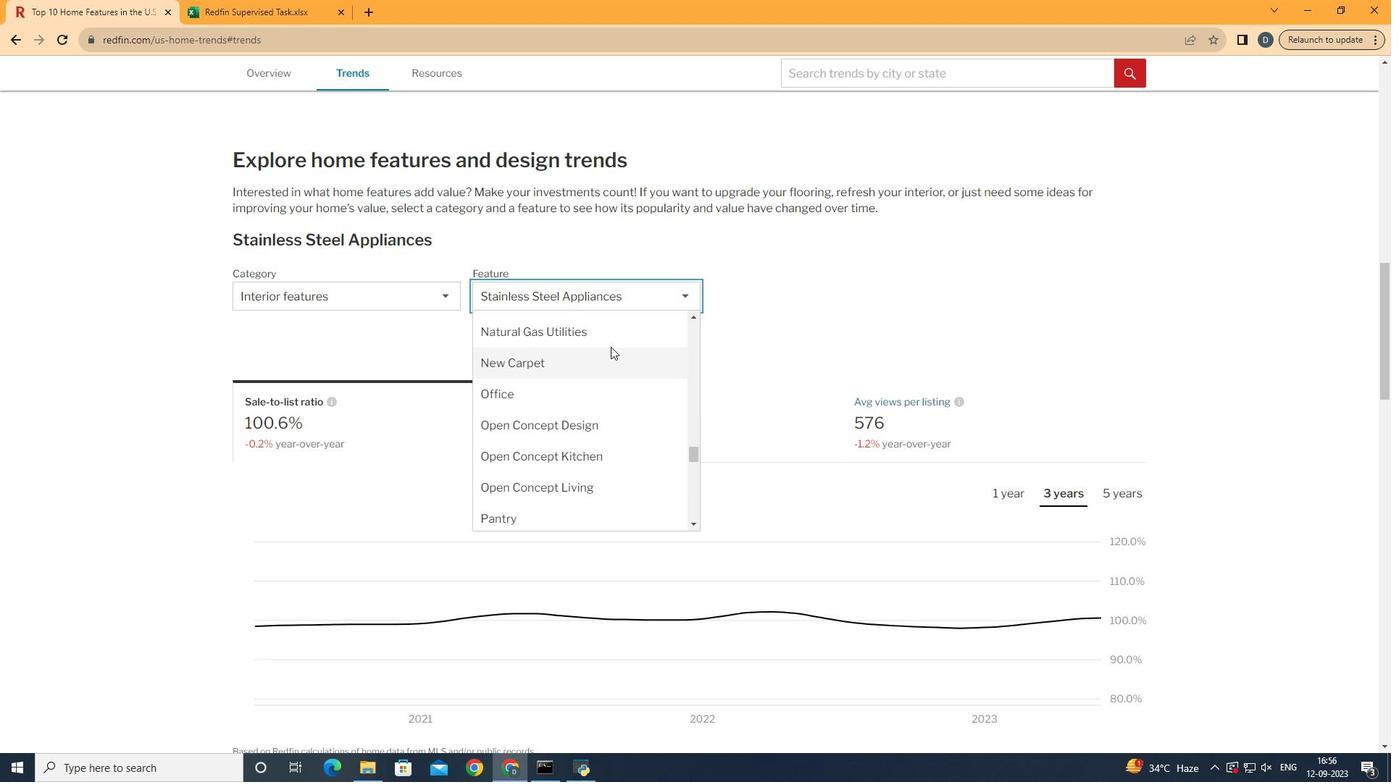 
Action: Mouse moved to (606, 335)
Screenshot: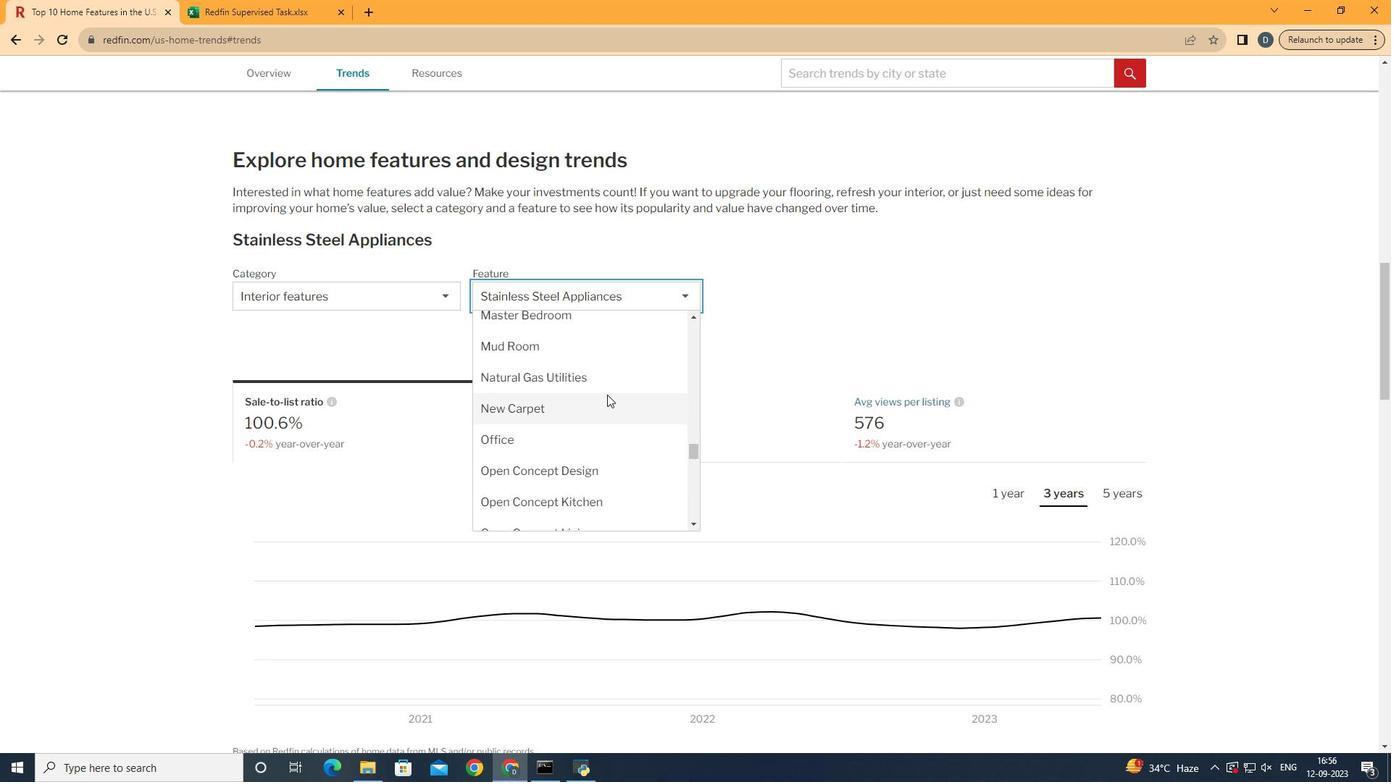 
Action: Mouse scrolled (606, 336) with delta (0, 0)
Screenshot: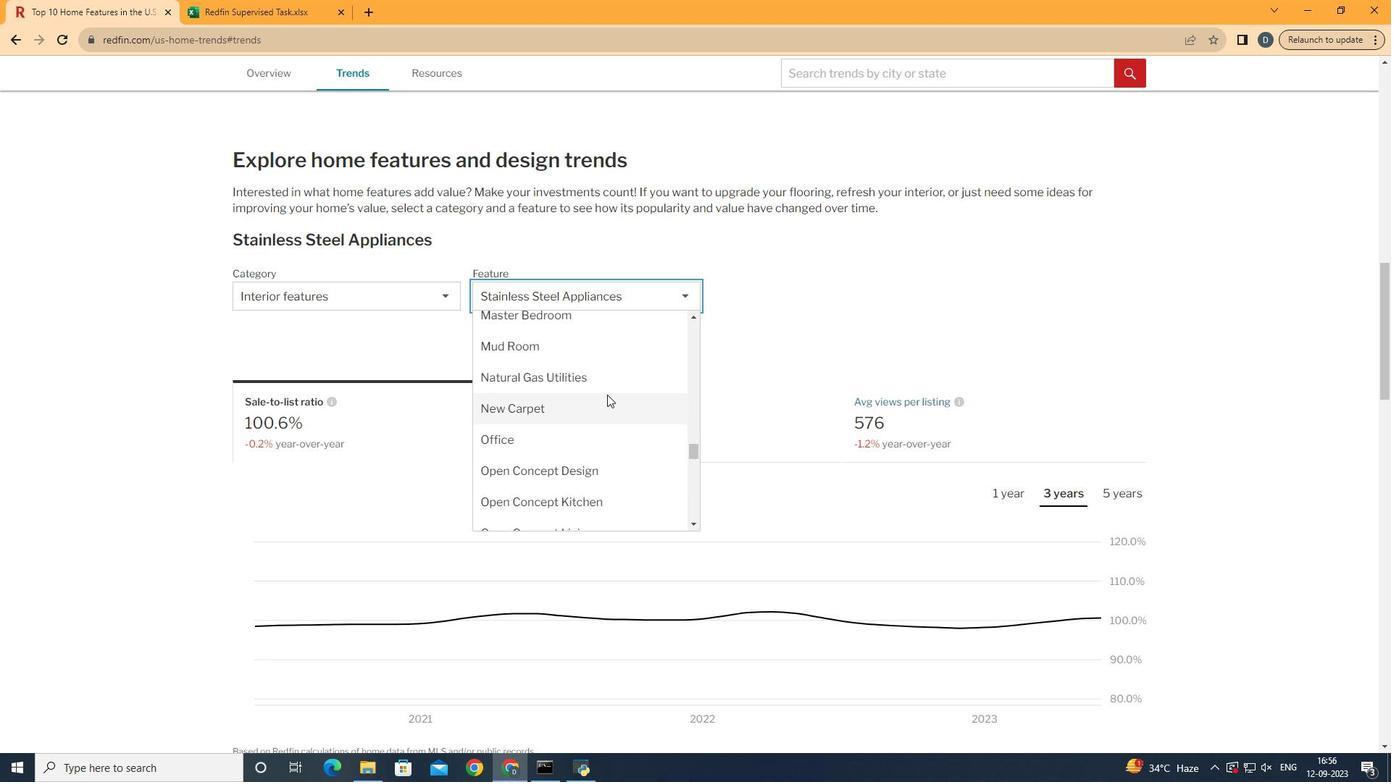 
Action: Mouse moved to (608, 339)
Screenshot: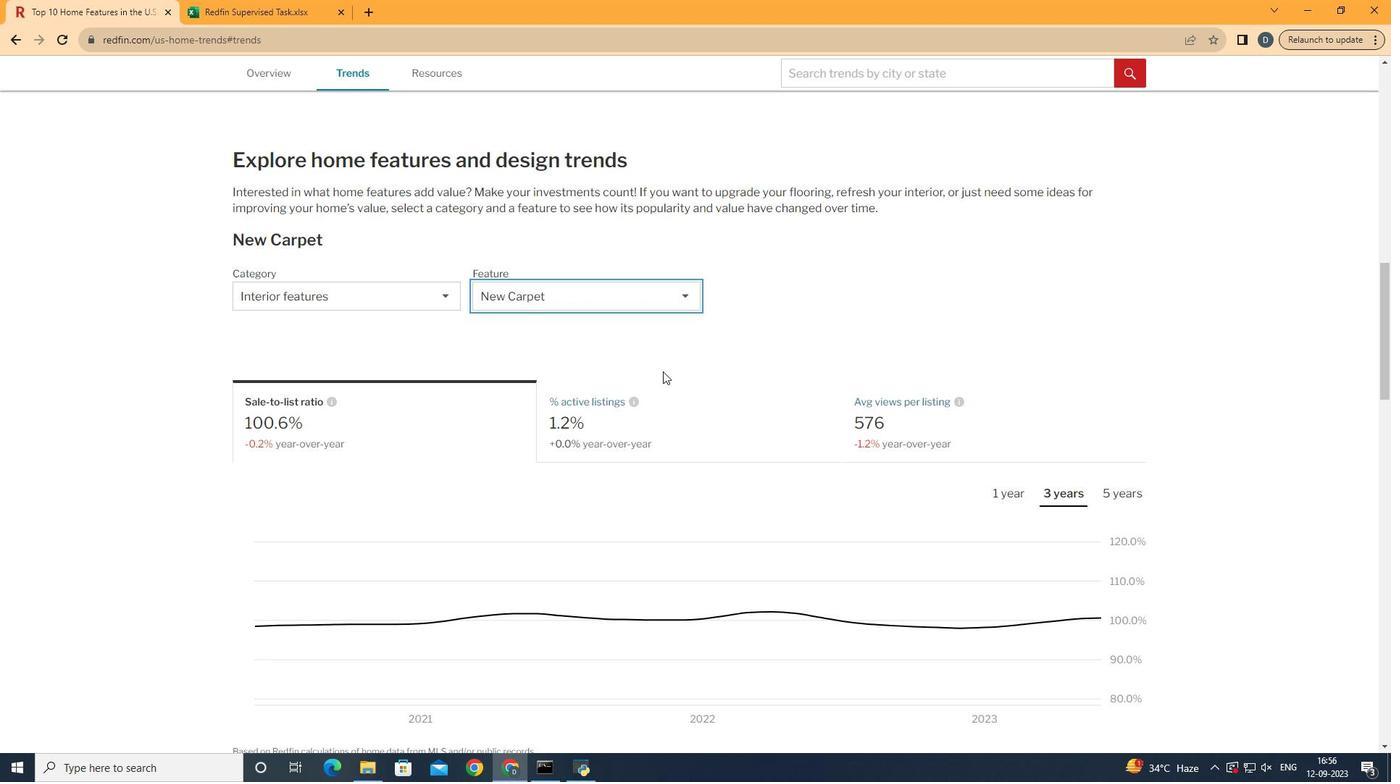 
Action: Mouse scrolled (608, 339) with delta (0, 0)
Screenshot: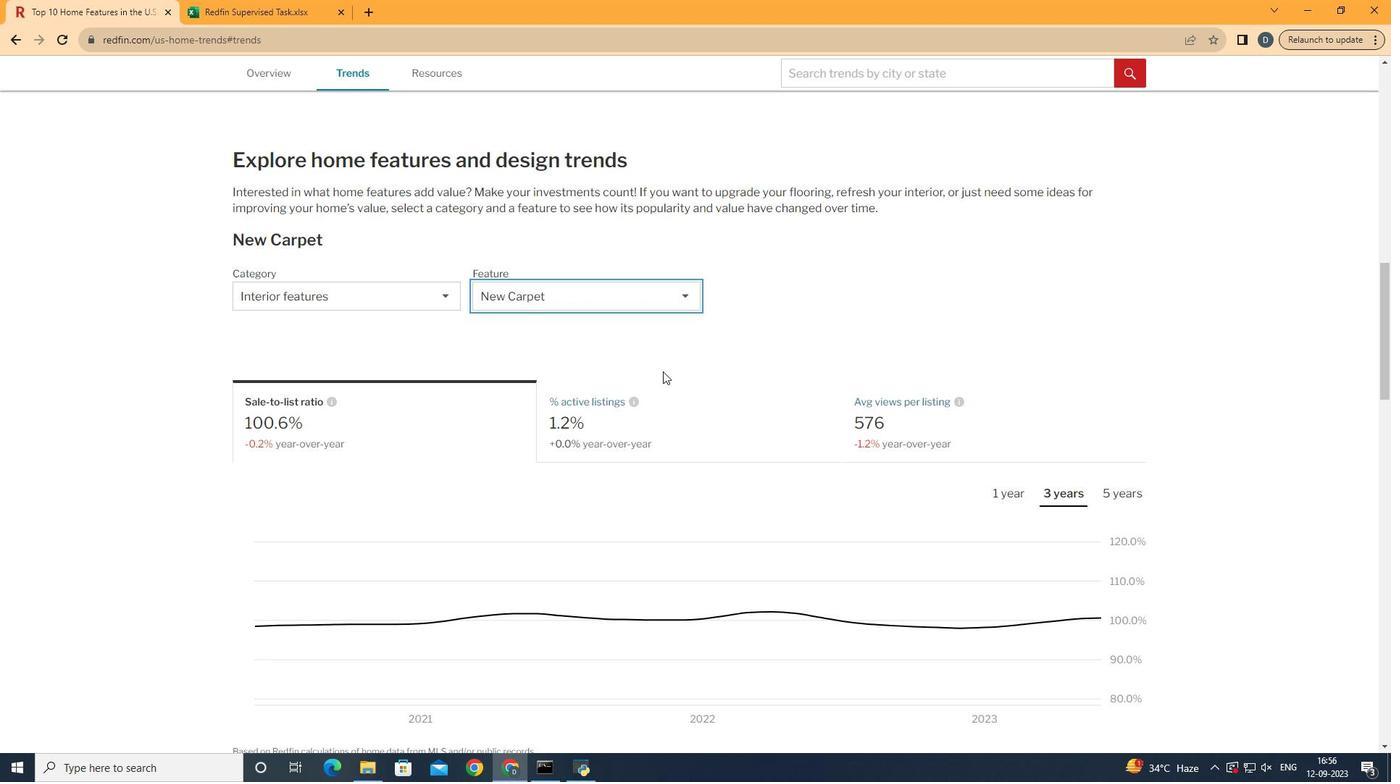
Action: Mouse moved to (607, 394)
Screenshot: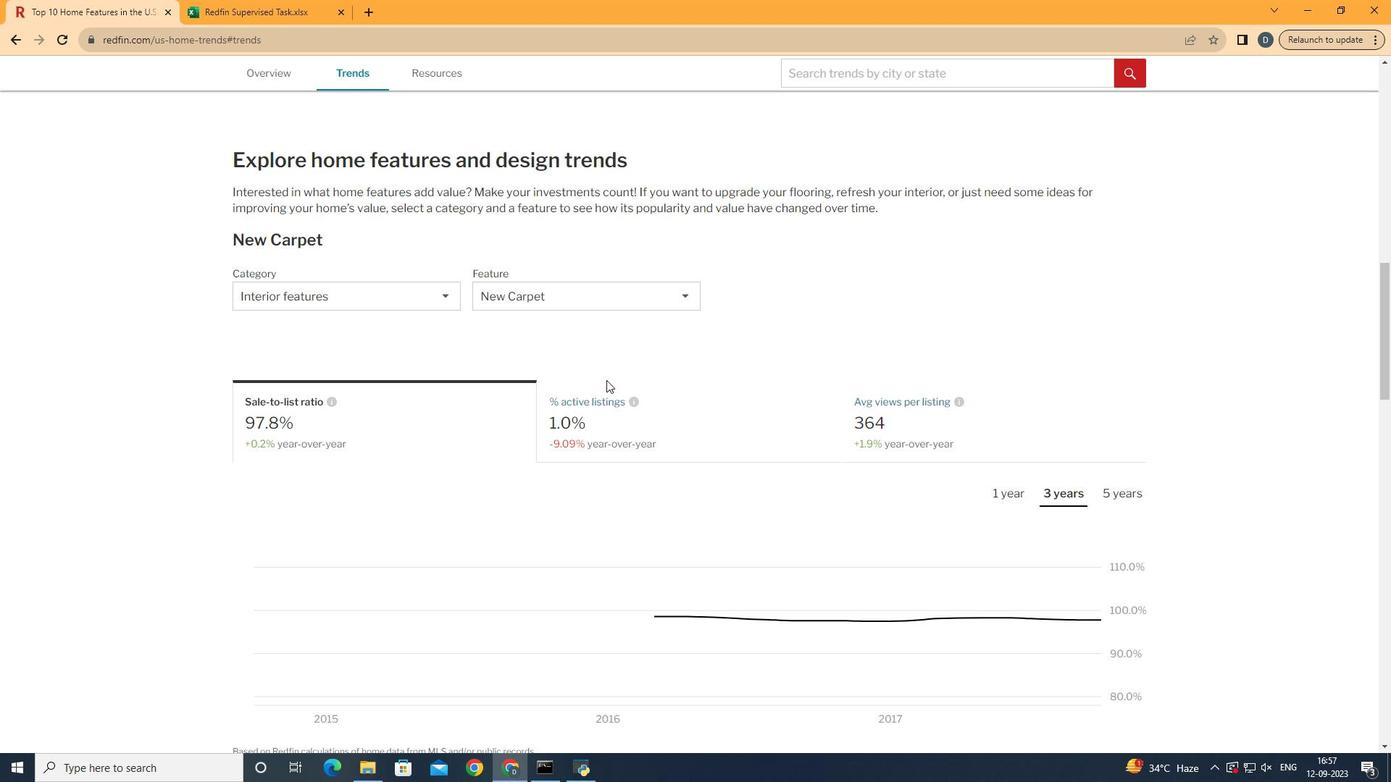 
Action: Mouse pressed left at (607, 394)
Screenshot: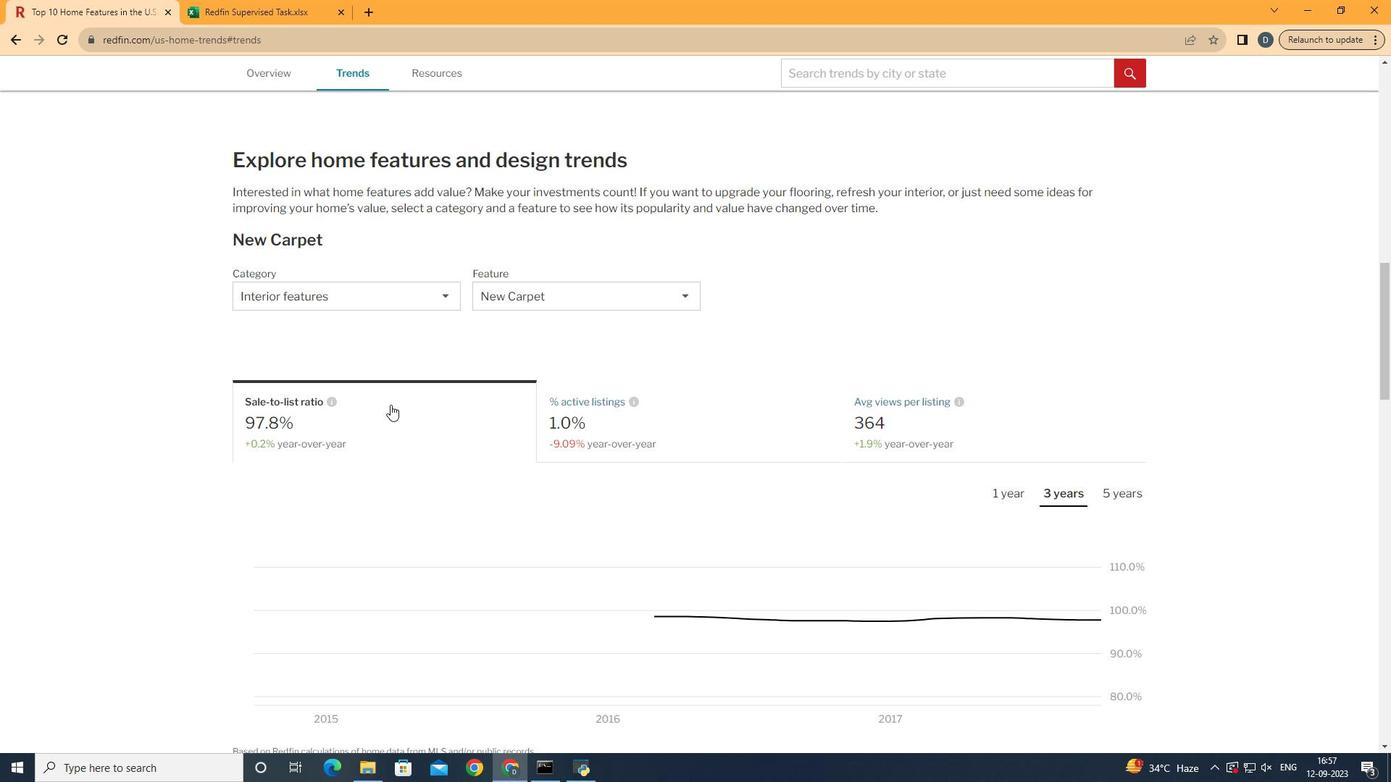 
Action: Mouse moved to (722, 345)
Screenshot: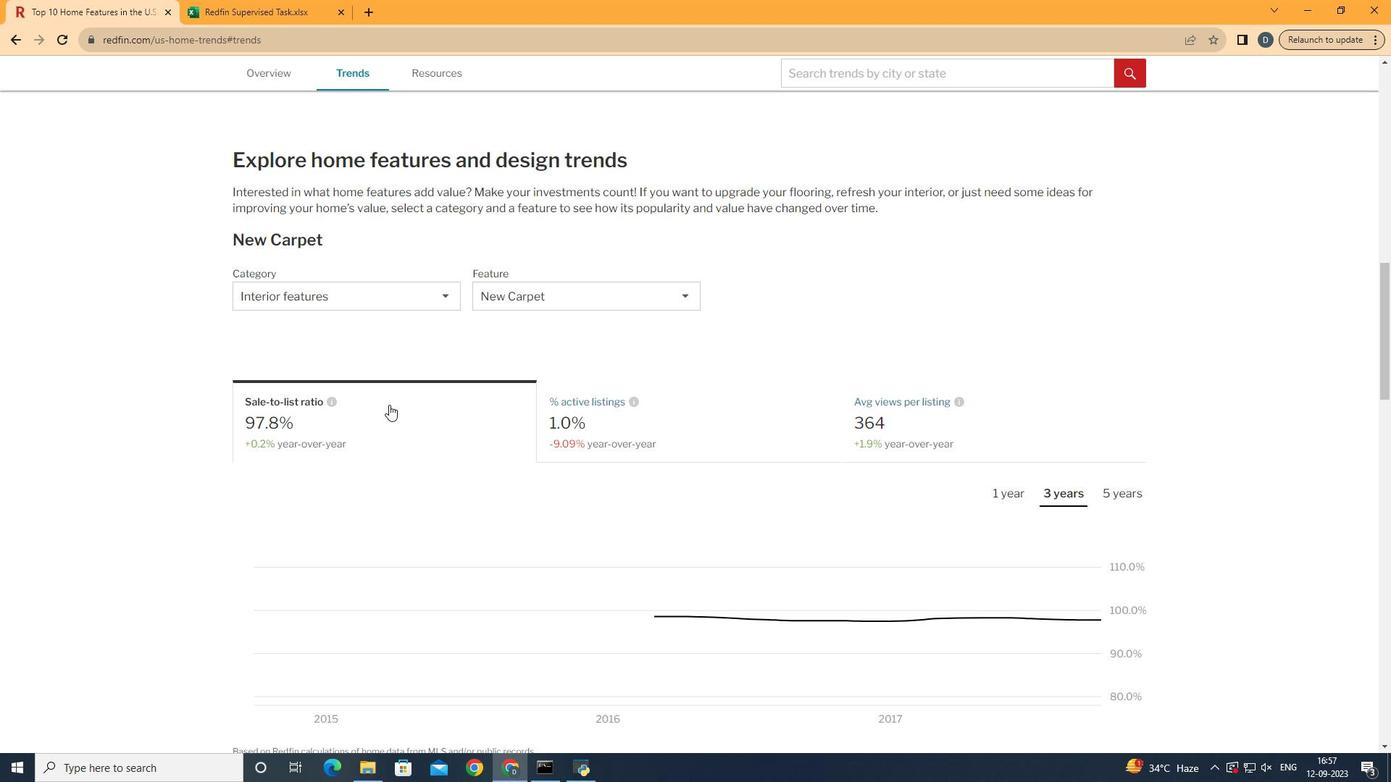 
Action: Mouse pressed left at (722, 345)
Screenshot: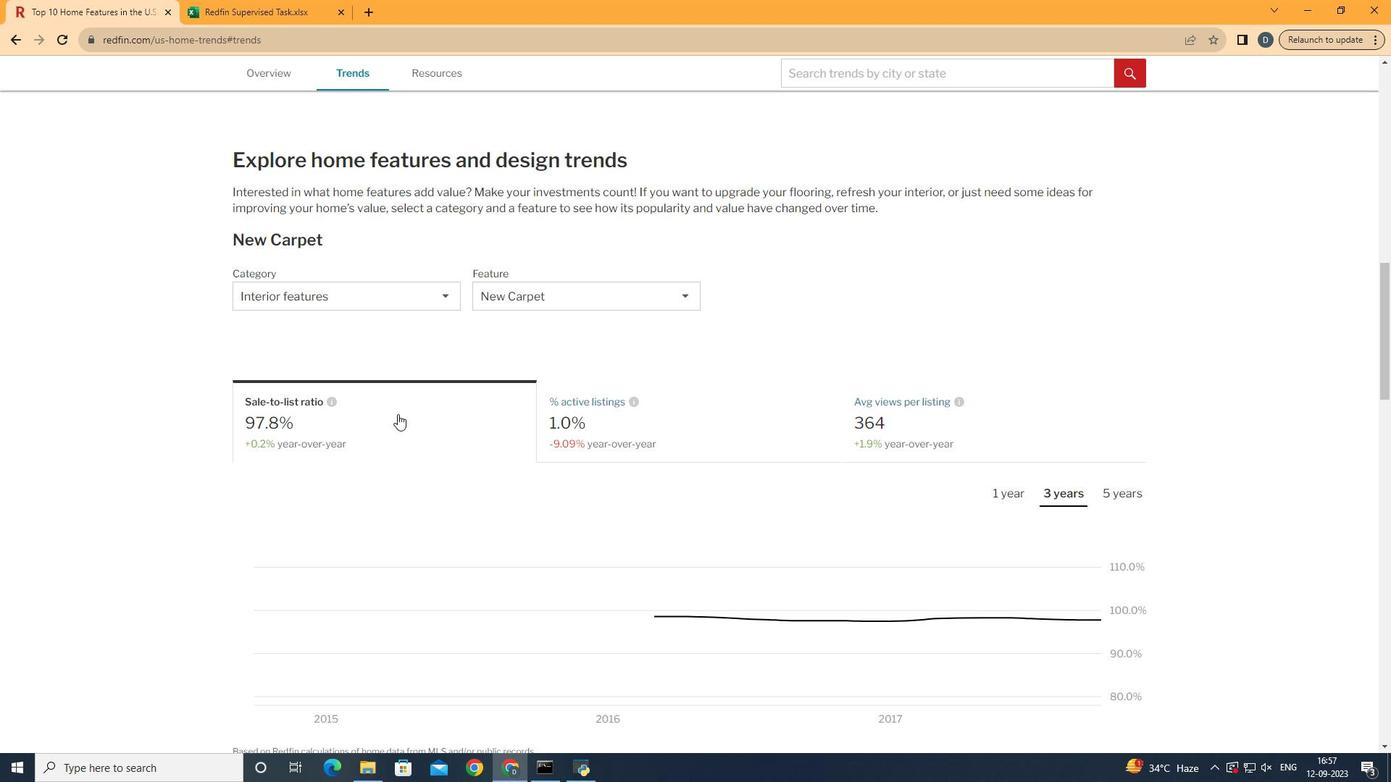 
Action: Mouse moved to (457, 421)
Screenshot: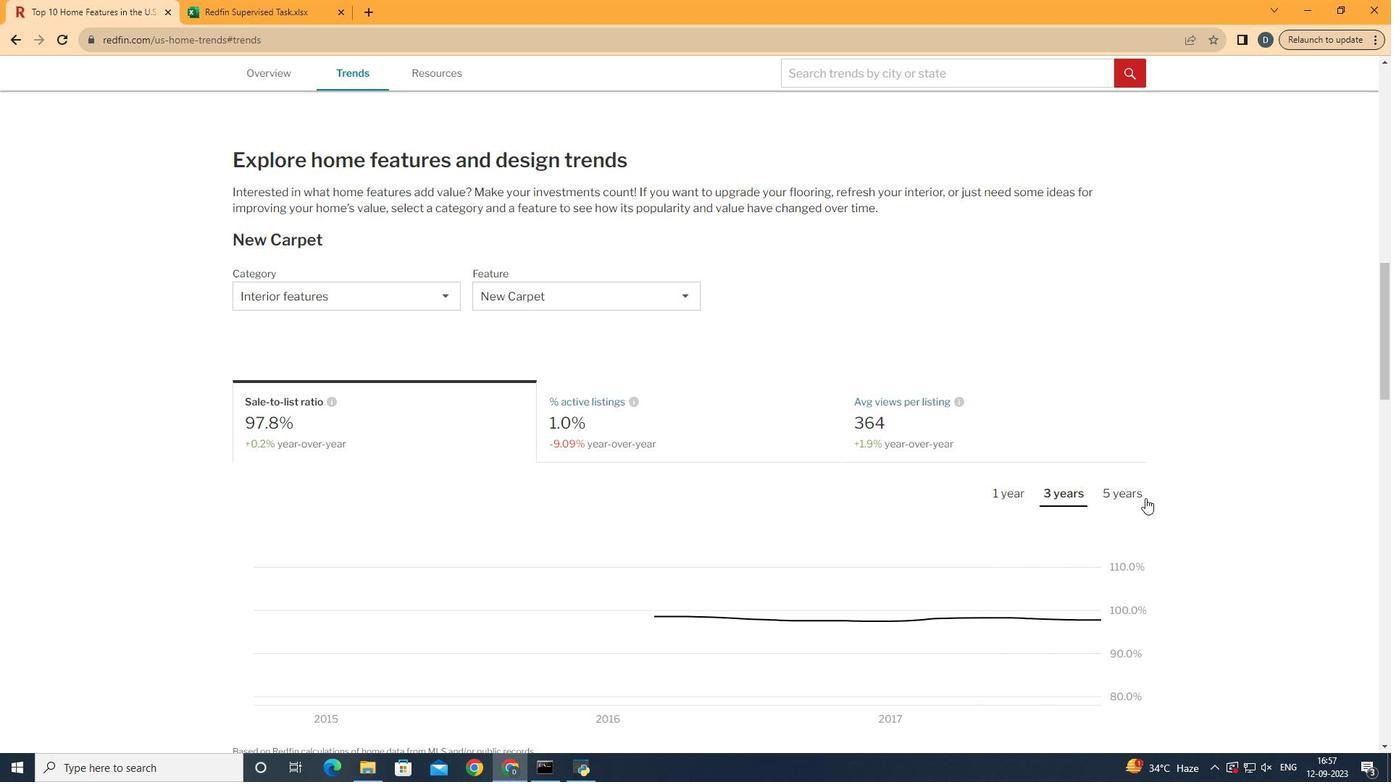 
Action: Mouse pressed left at (457, 421)
Screenshot: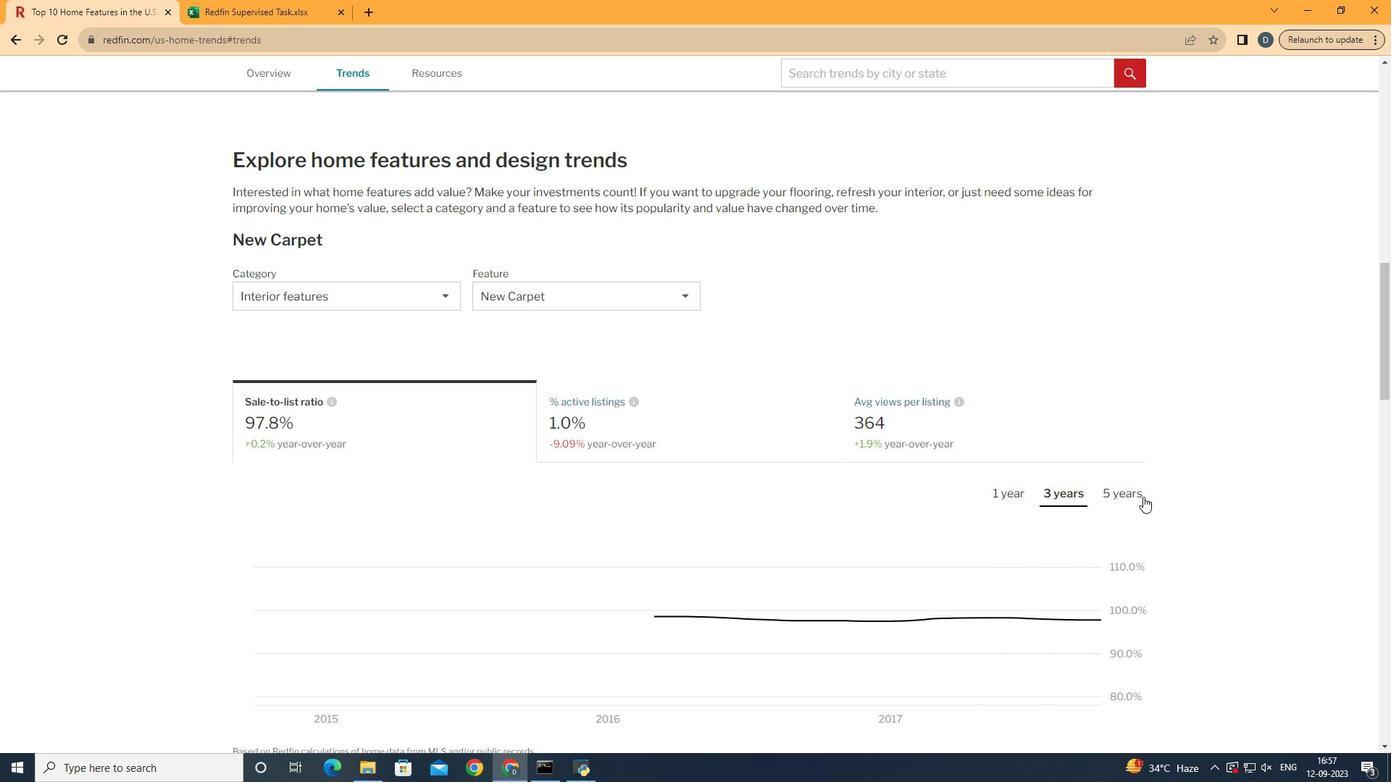 
Action: Mouse moved to (1143, 497)
Screenshot: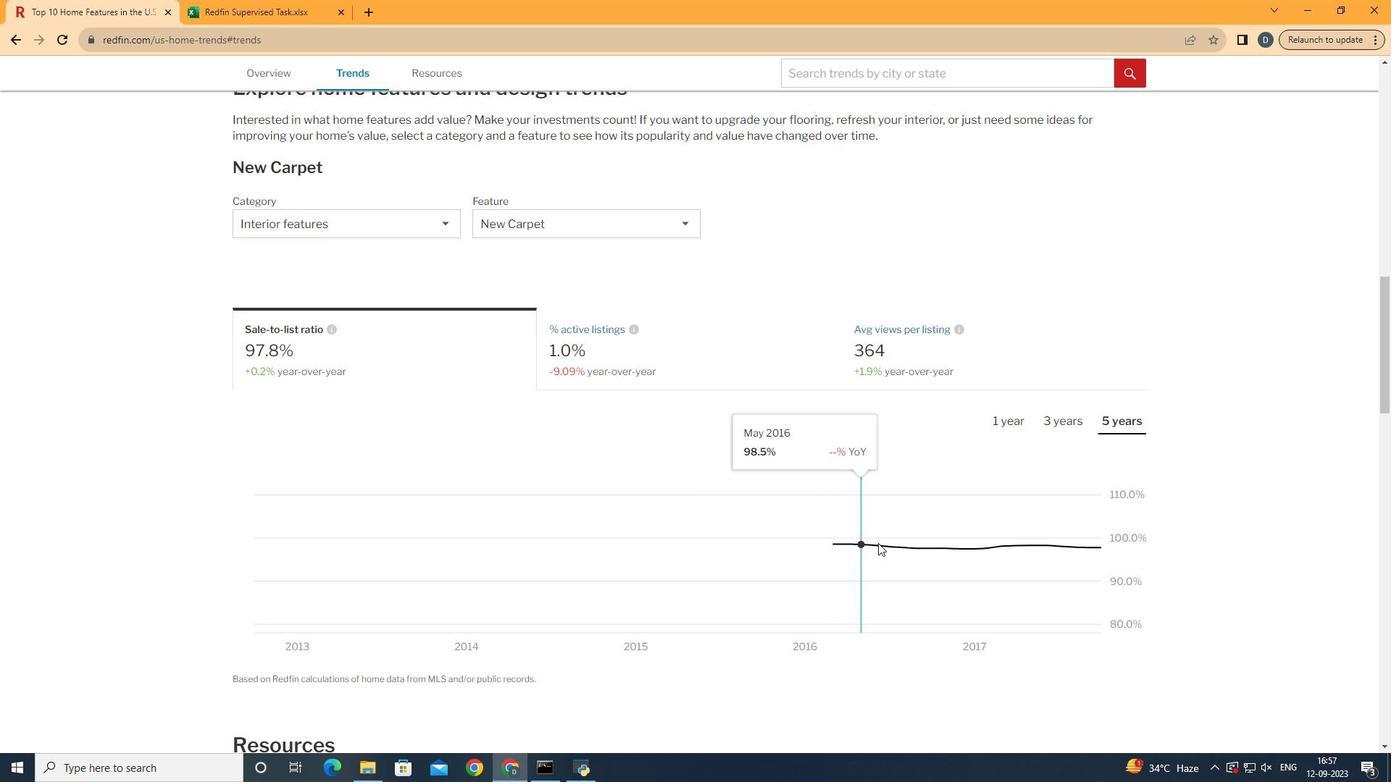 
Action: Mouse pressed left at (1143, 497)
Screenshot: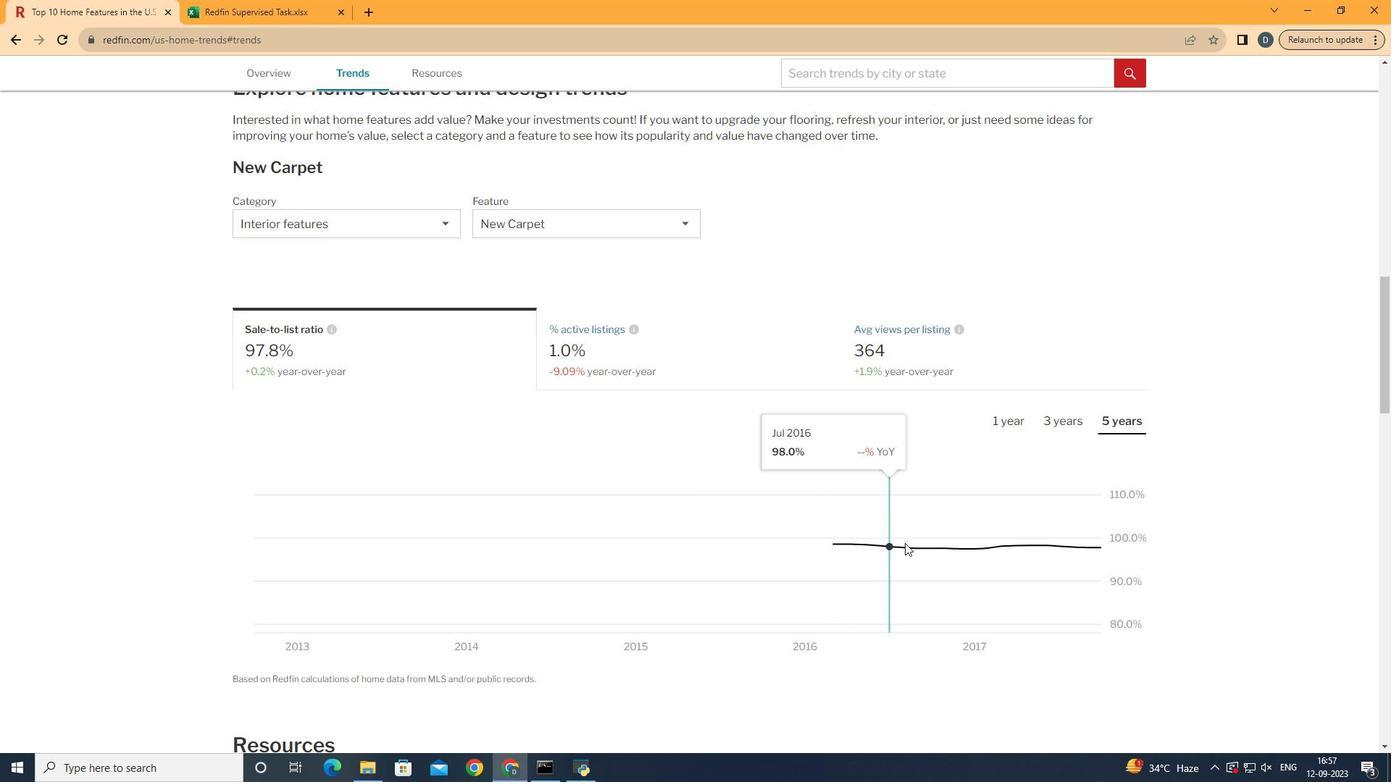
Action: Mouse moved to (792, 515)
Screenshot: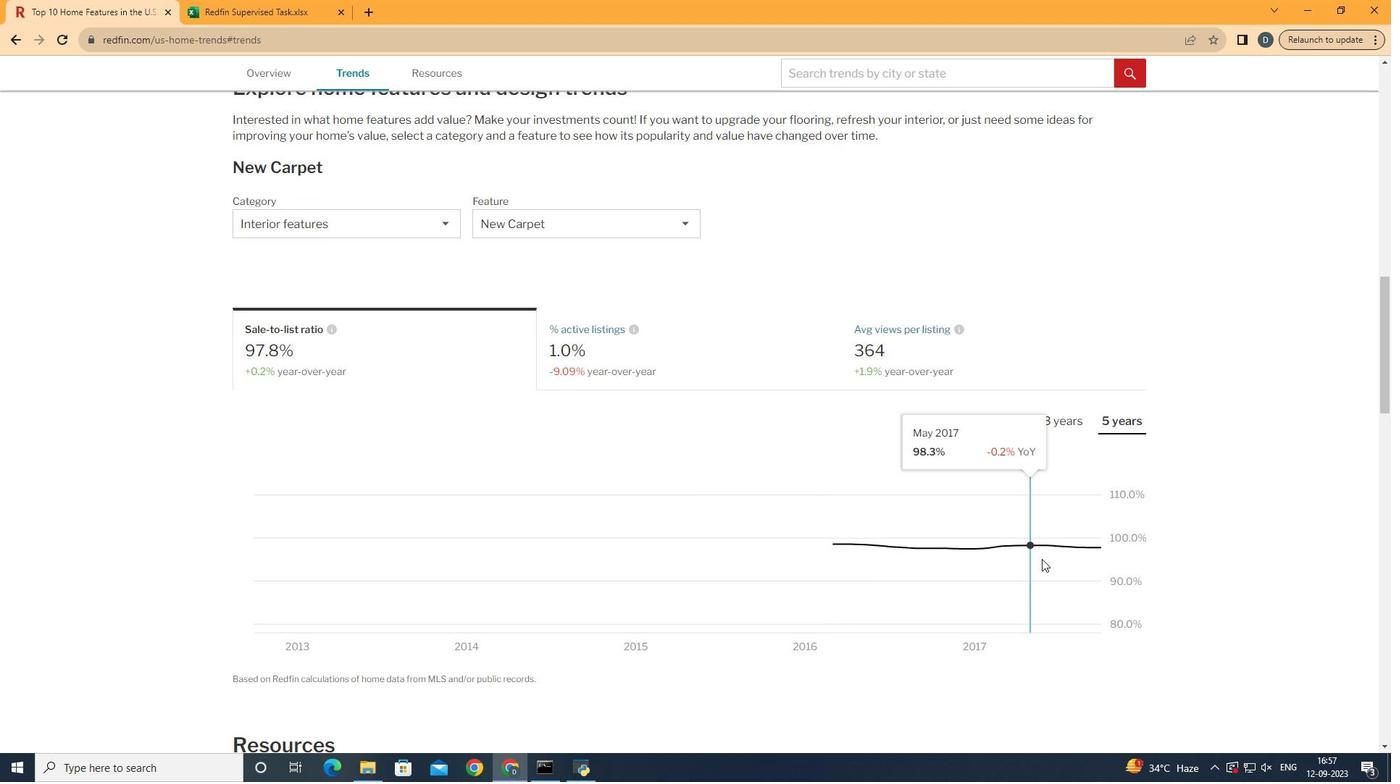
Action: Mouse scrolled (792, 514) with delta (0, 0)
Screenshot: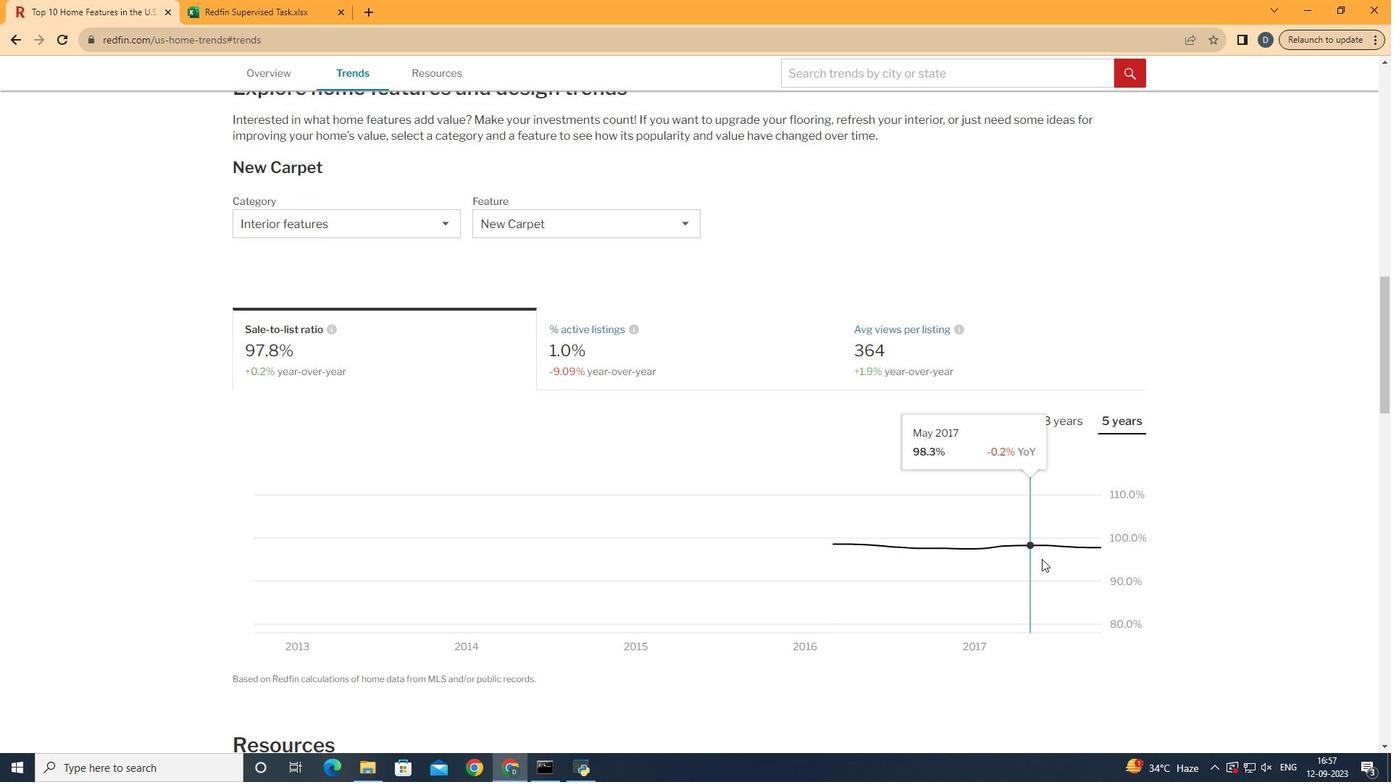 
Action: Mouse moved to (1135, 541)
Screenshot: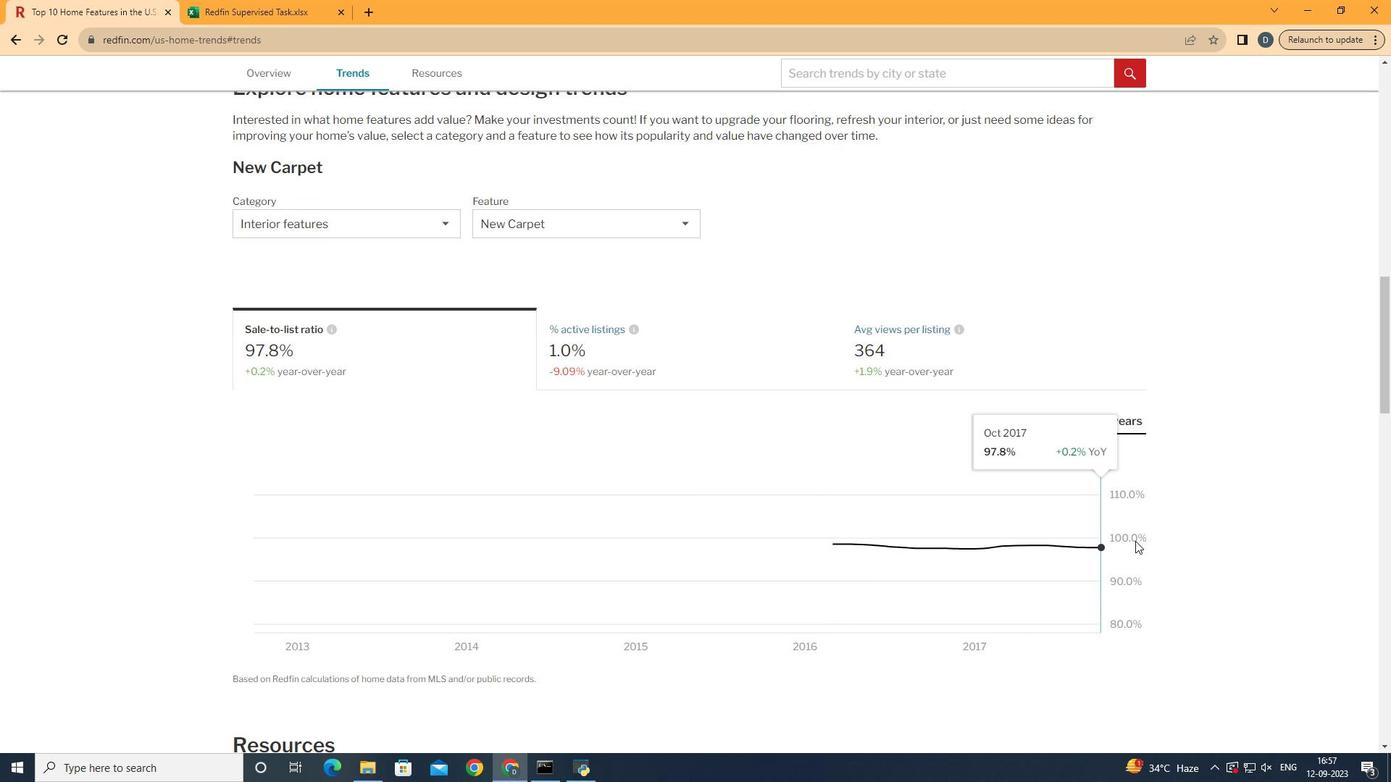 
